 Task: Open Card Card0000000232 in Board Board0000000058 in Workspace WS0000000020 in Trello. Add Member Email0000000080 to Card Card0000000232 in Board Board0000000058 in Workspace WS0000000020 in Trello. Add Red Label titled Label0000000232 to Card Card0000000232 in Board Board0000000058 in Workspace WS0000000020 in Trello. Add Checklist CL0000000232 to Card Card0000000232 in Board Board0000000058 in Workspace WS0000000020 in Trello. Add Dates with Start Date as Jul 01 2023 and Due Date as Jul 31 2023 to Card Card0000000232 in Board Board0000000058 in Workspace WS0000000020 in Trello
Action: Mouse moved to (642, 684)
Screenshot: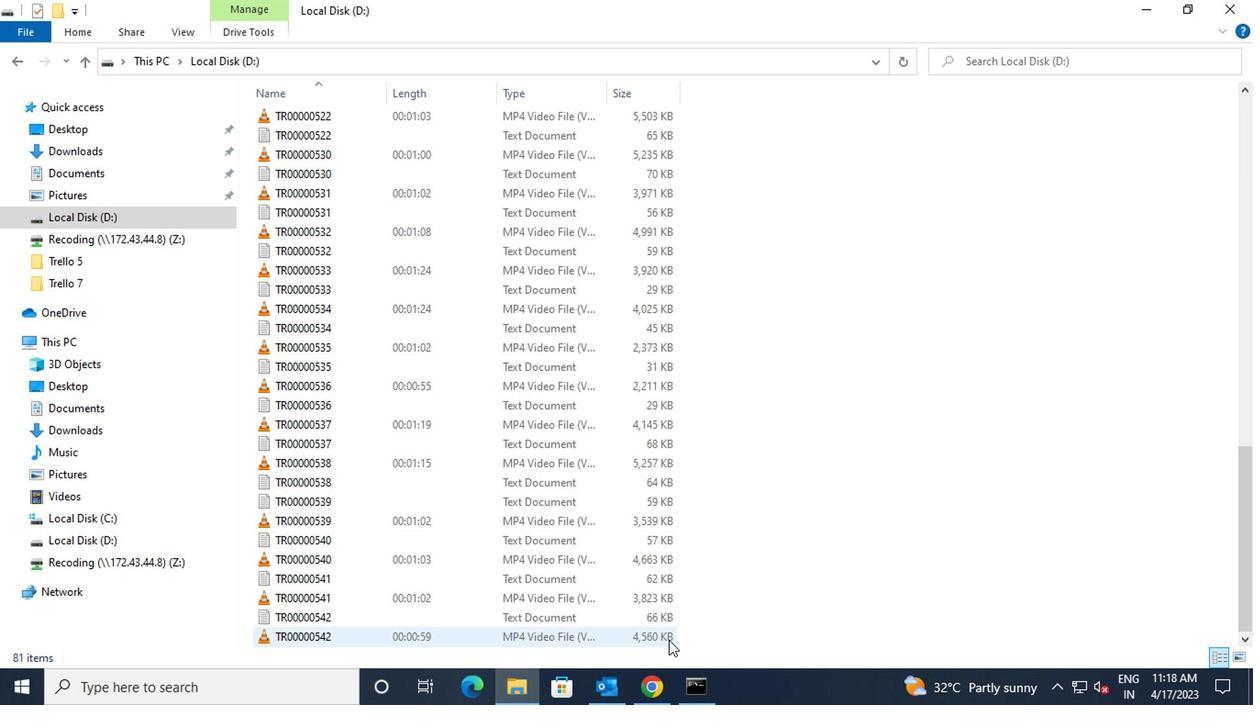 
Action: Mouse pressed left at (642, 684)
Screenshot: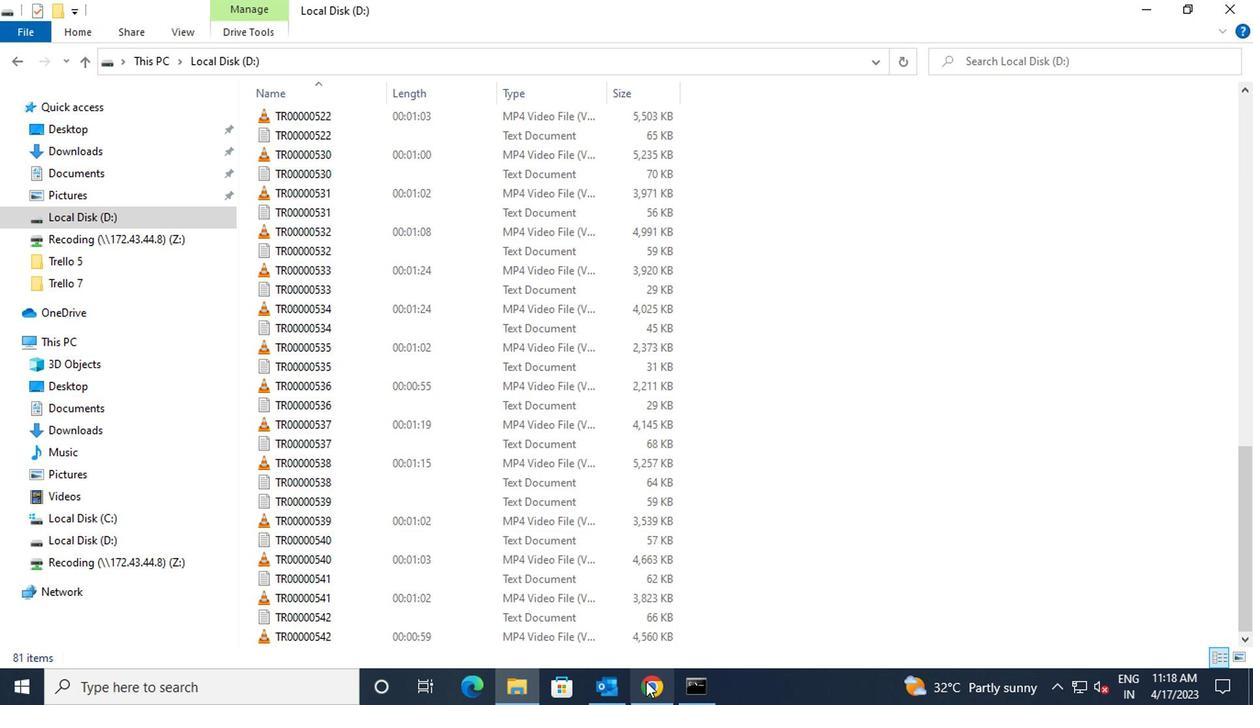 
Action: Mouse moved to (428, 483)
Screenshot: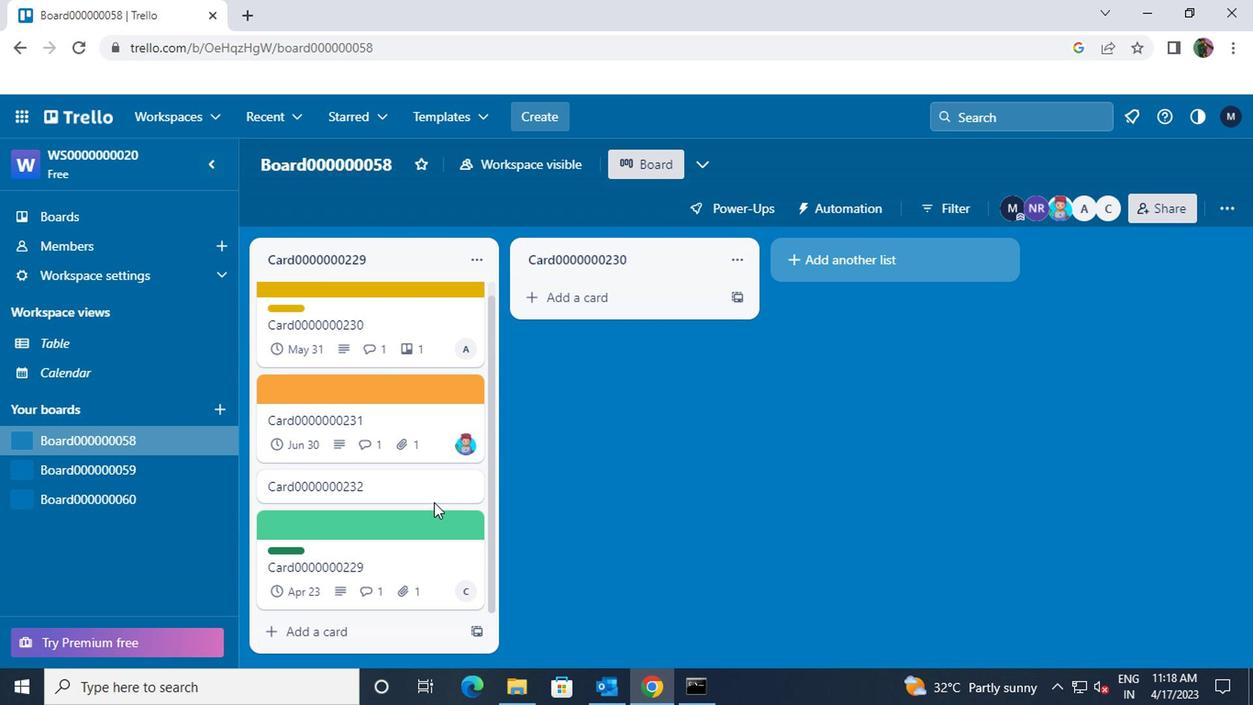 
Action: Mouse pressed left at (428, 483)
Screenshot: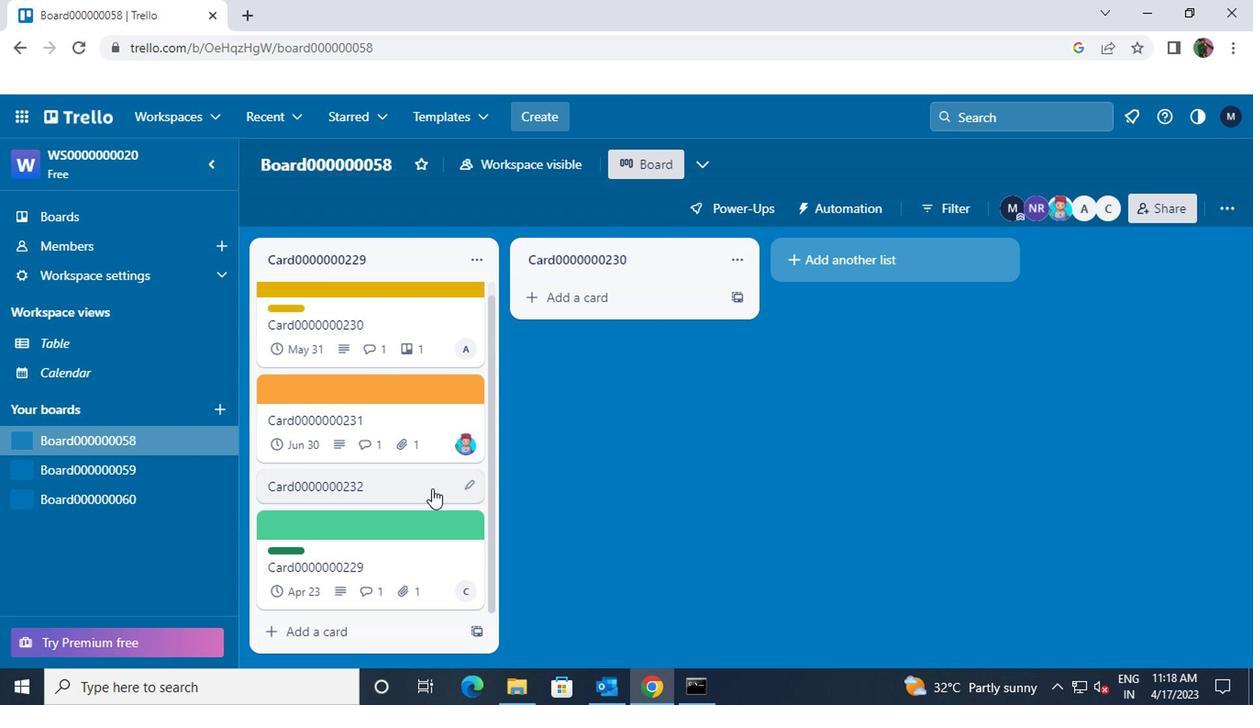 
Action: Mouse moved to (846, 250)
Screenshot: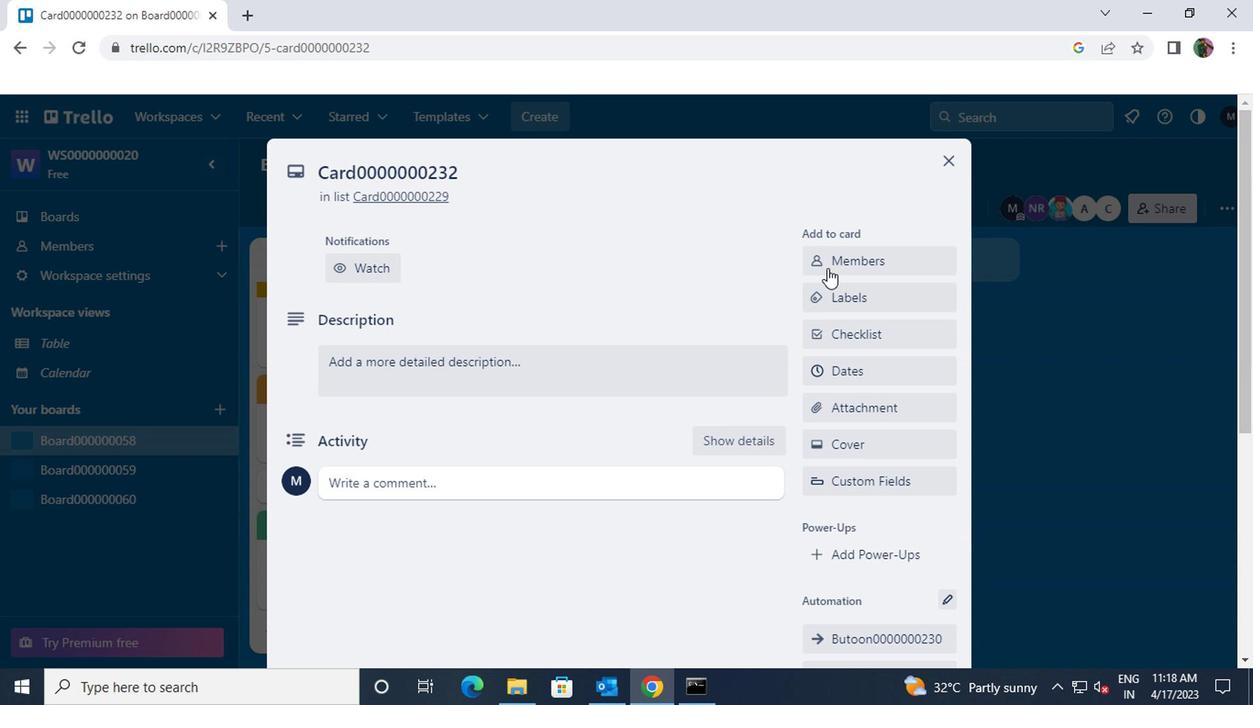 
Action: Mouse pressed left at (846, 250)
Screenshot: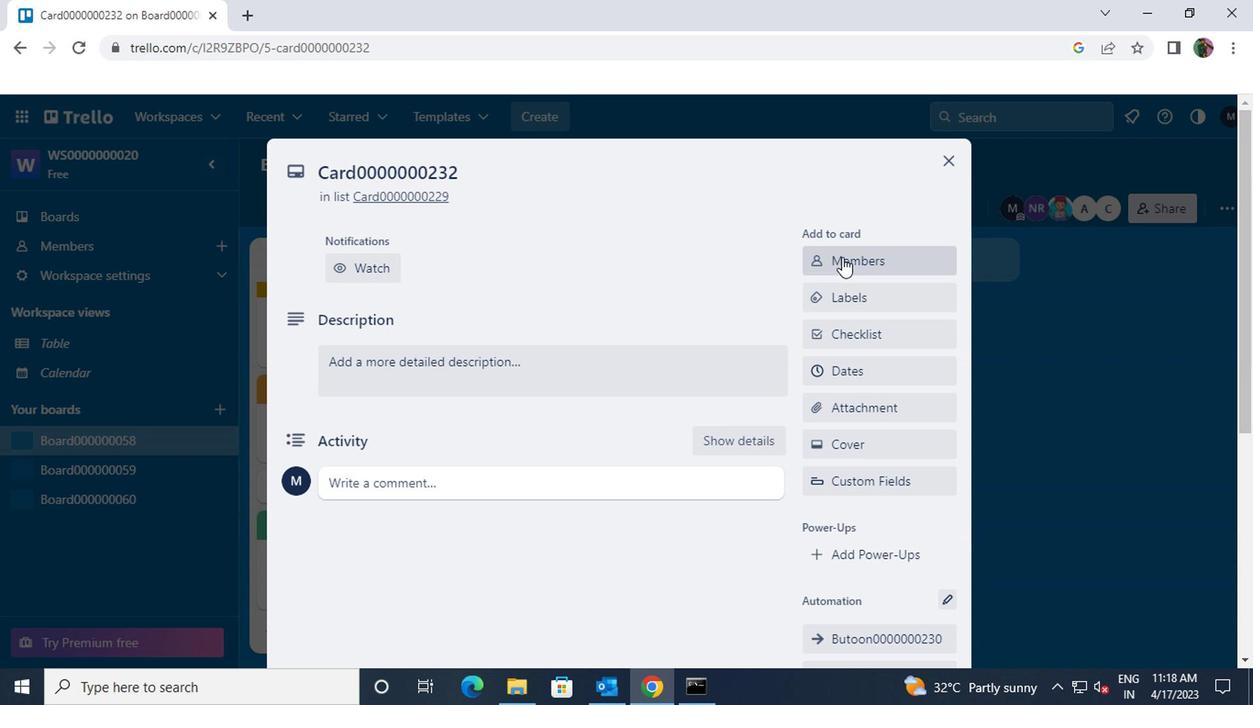 
Action: Mouse moved to (848, 306)
Screenshot: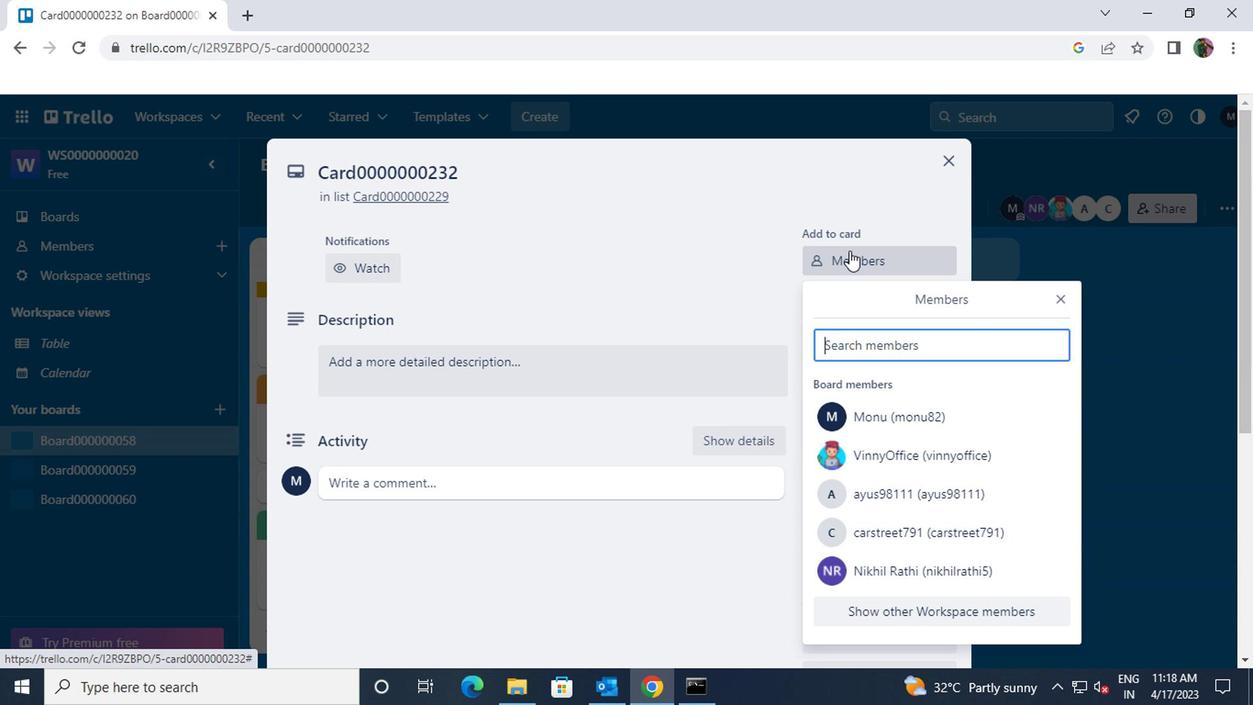 
Action: Key pressed nikrathi889<Key.shift>@GMAIL.COM
Screenshot: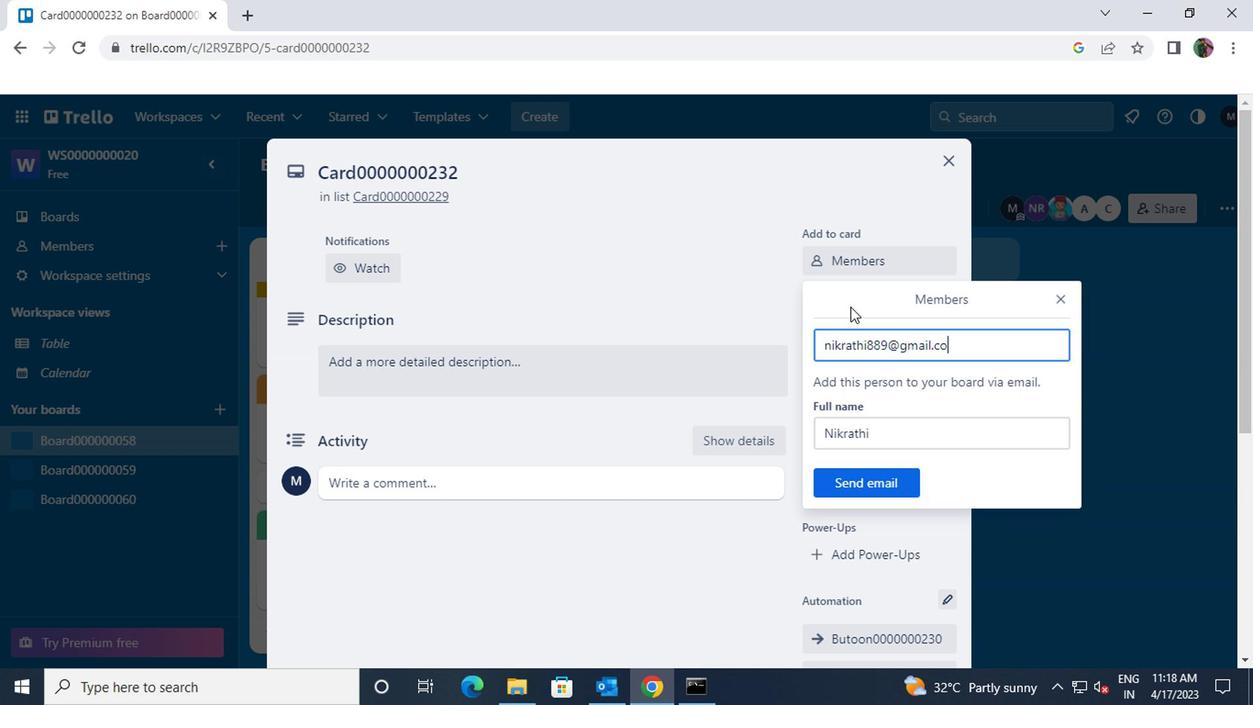 
Action: Mouse moved to (888, 480)
Screenshot: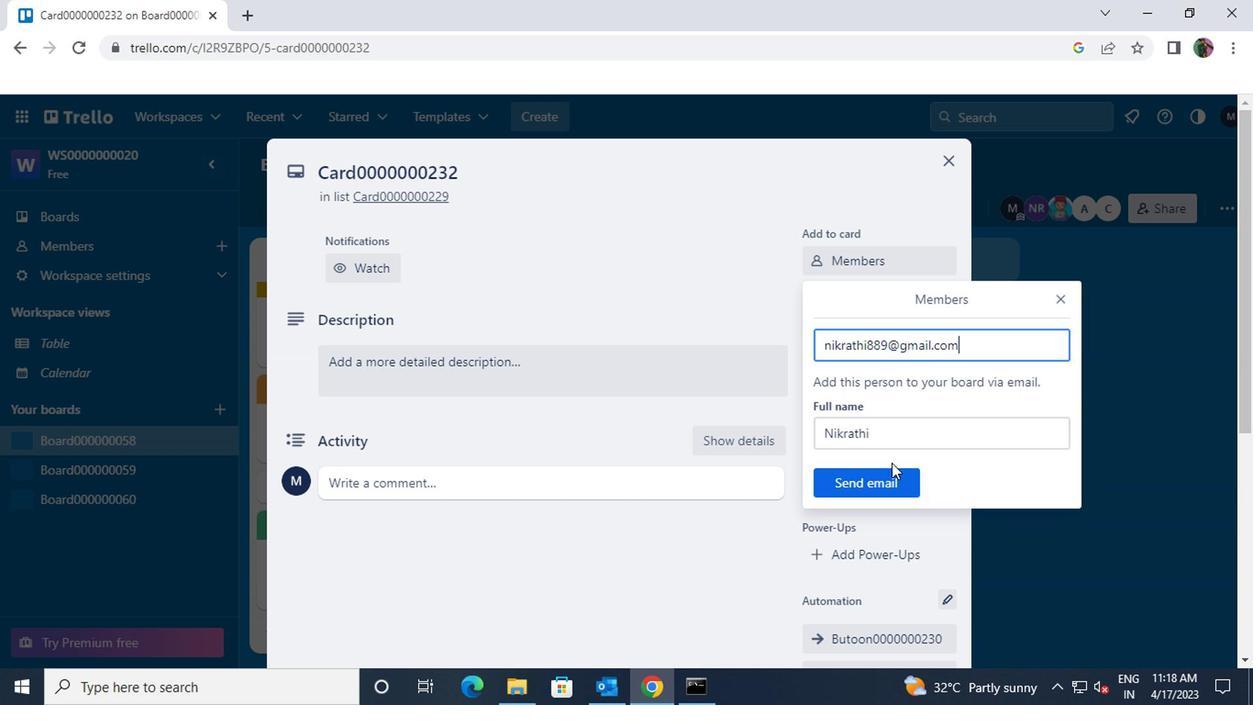 
Action: Mouse pressed left at (888, 480)
Screenshot: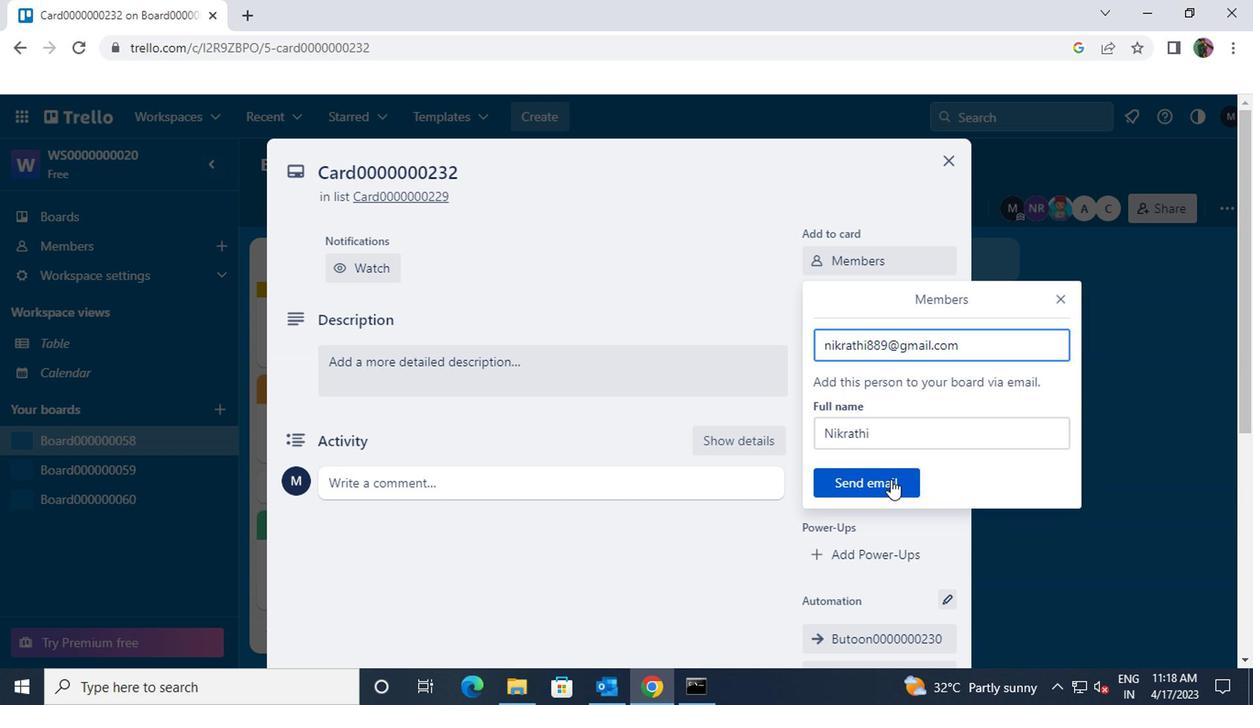 
Action: Mouse moved to (876, 300)
Screenshot: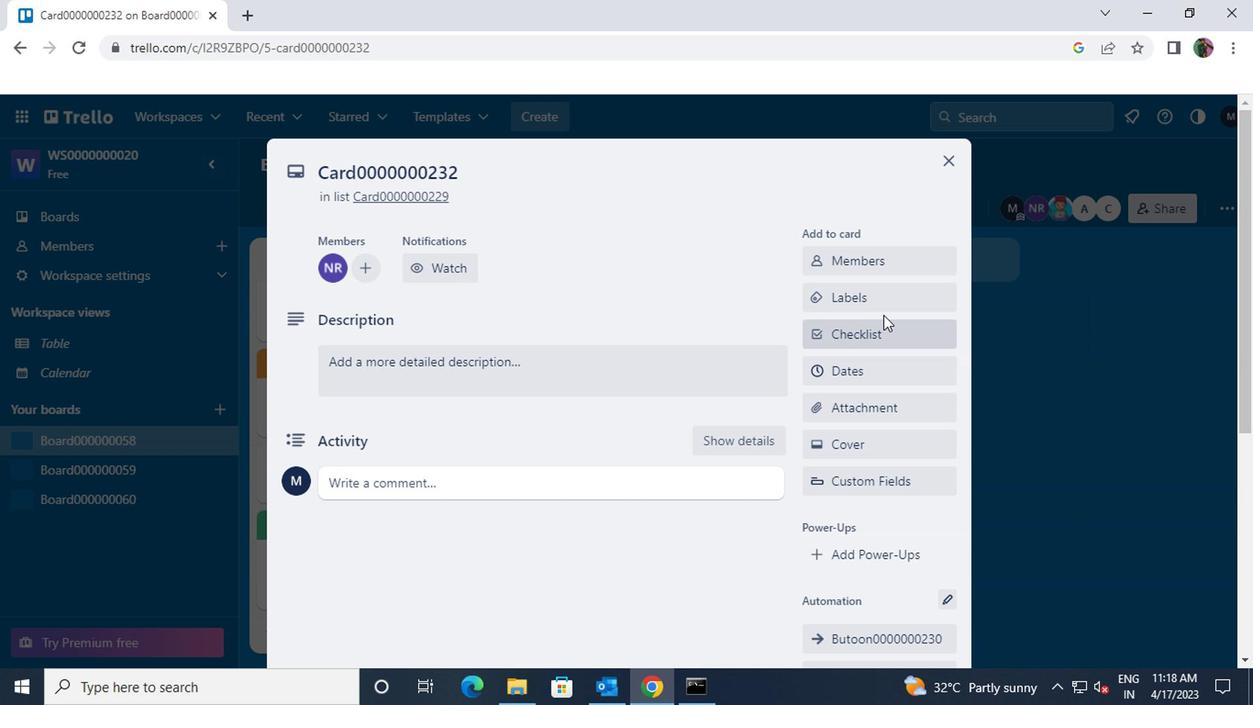 
Action: Mouse pressed left at (876, 300)
Screenshot: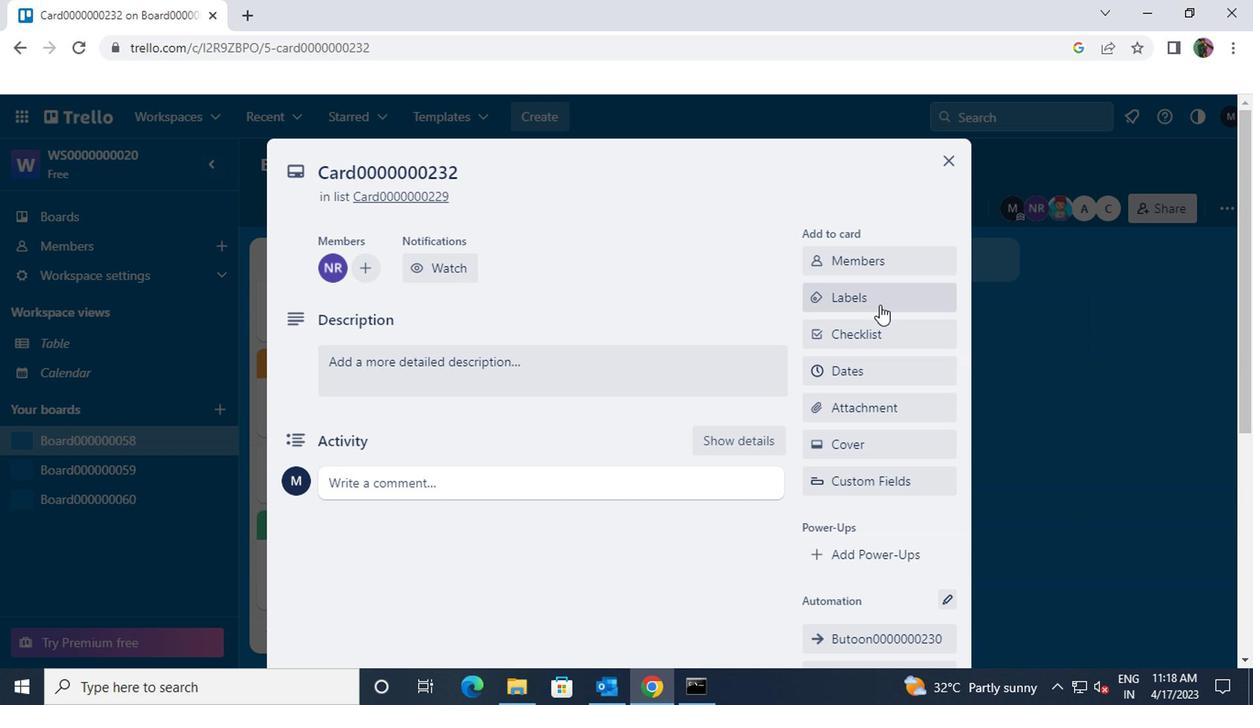 
Action: Mouse scrolled (876, 299) with delta (0, -1)
Screenshot: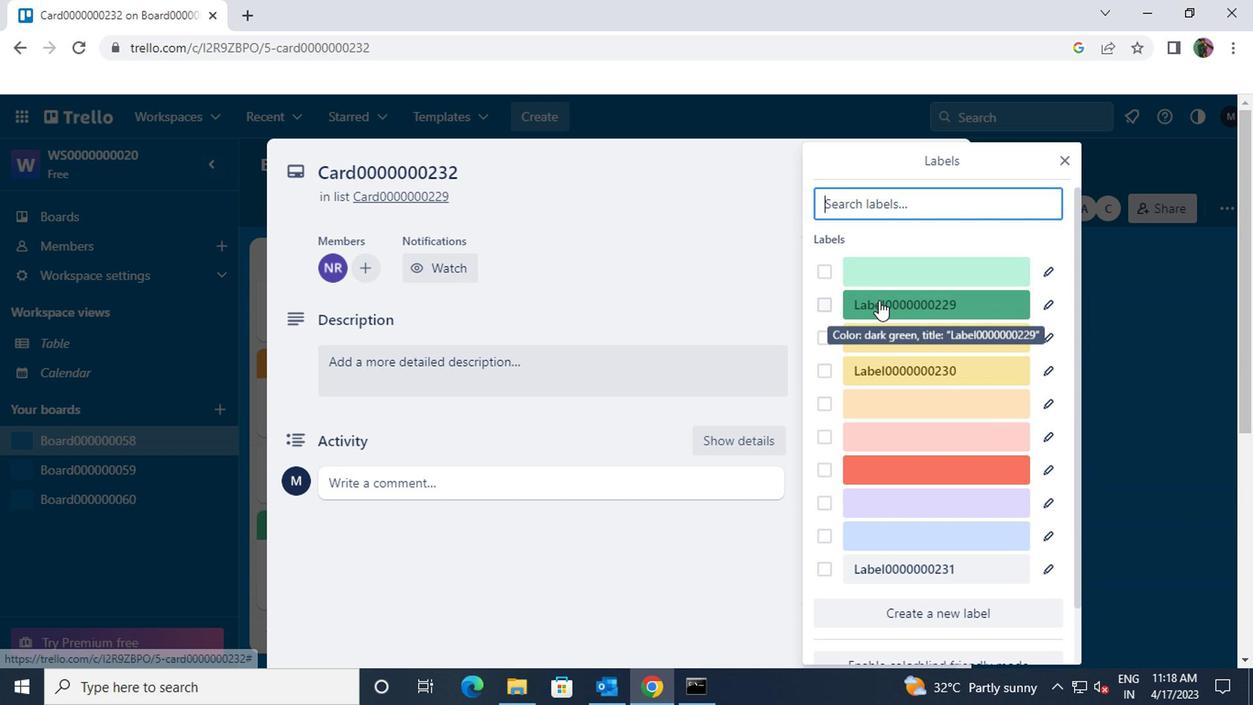 
Action: Mouse moved to (882, 317)
Screenshot: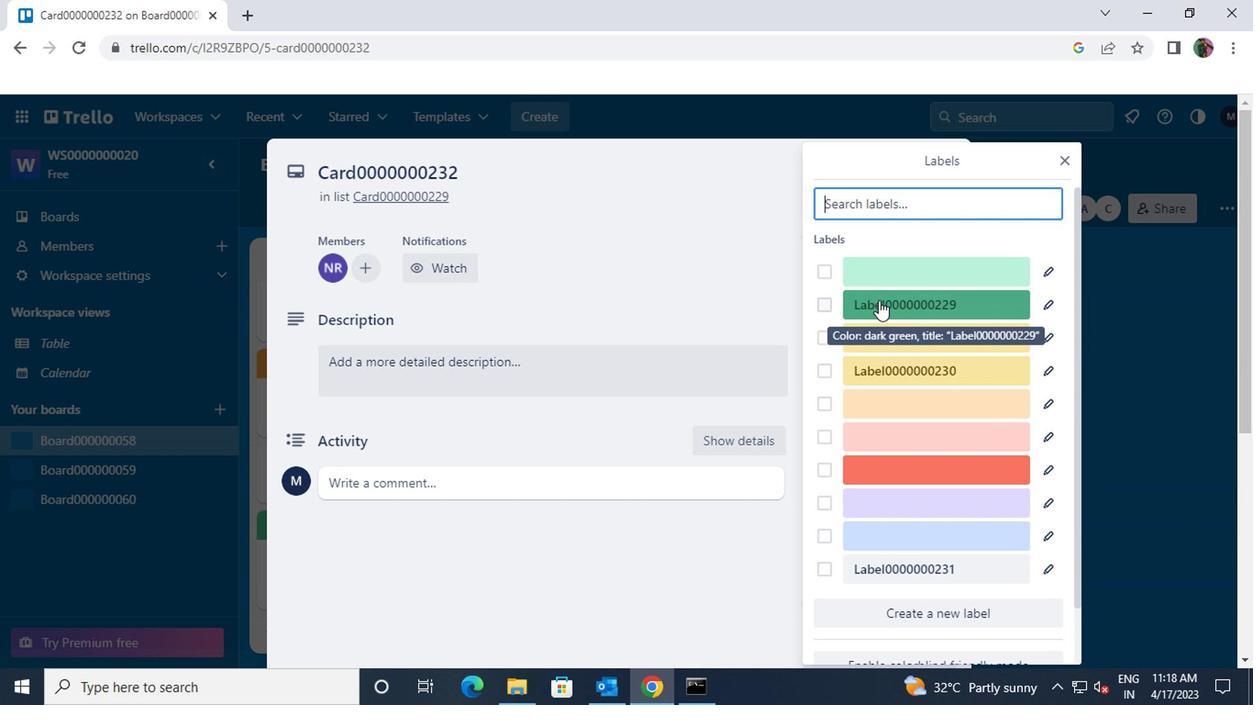 
Action: Mouse scrolled (882, 316) with delta (0, -1)
Screenshot: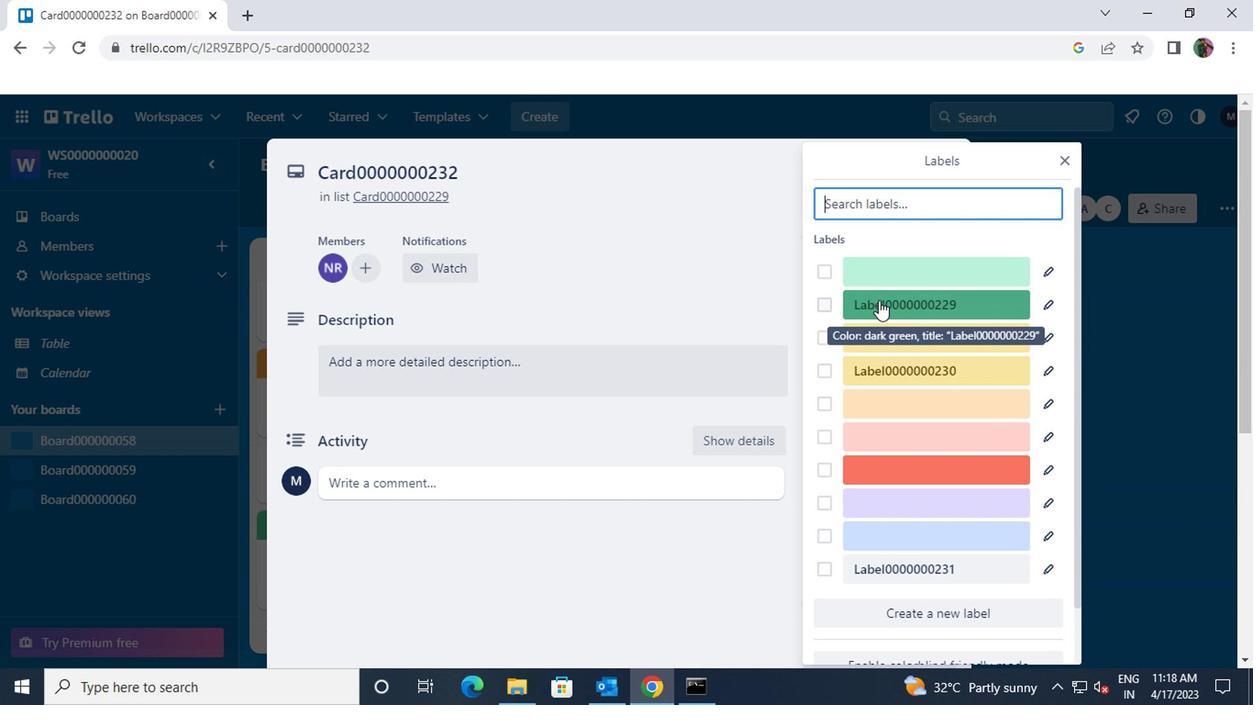 
Action: Mouse moved to (935, 546)
Screenshot: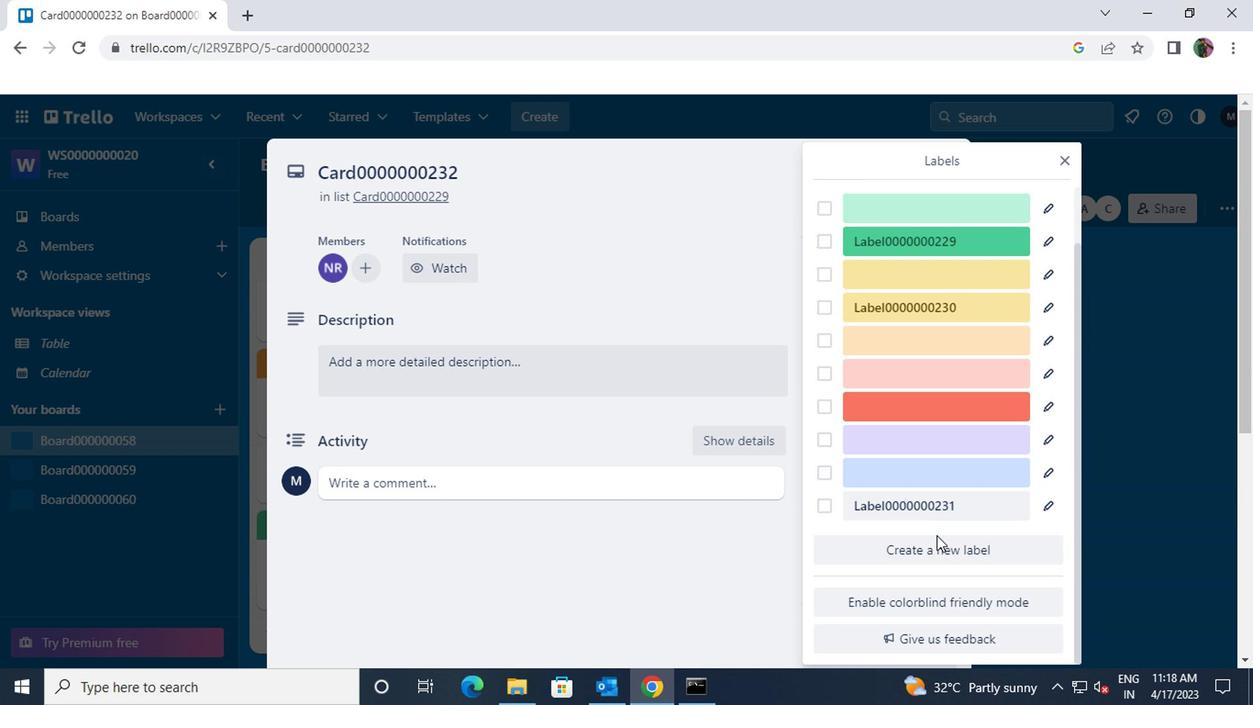 
Action: Mouse pressed left at (935, 546)
Screenshot: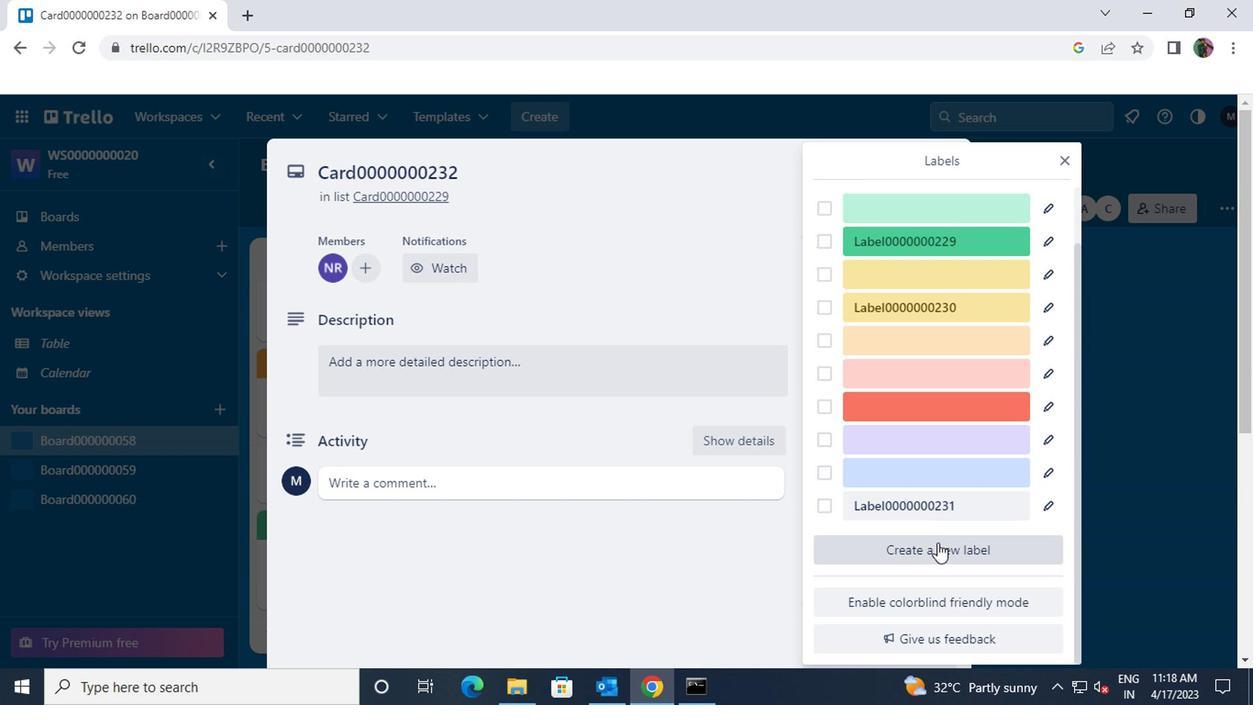 
Action: Mouse scrolled (935, 547) with delta (0, 0)
Screenshot: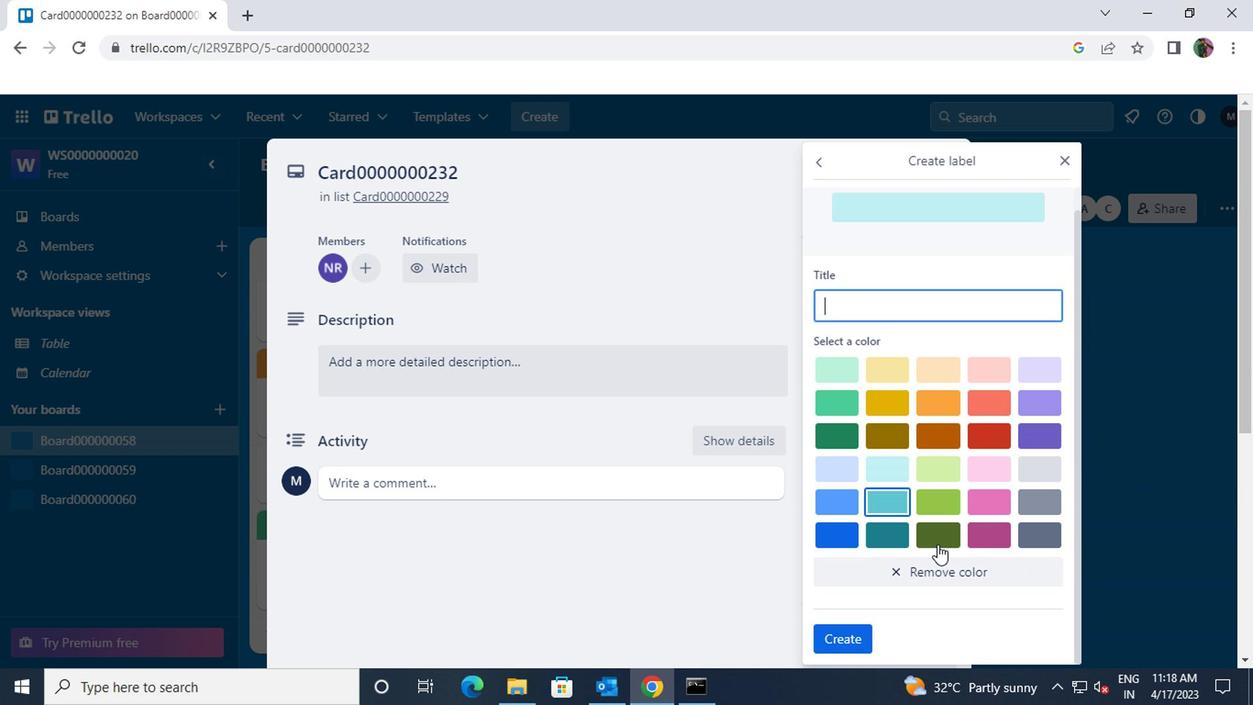 
Action: Mouse scrolled (935, 547) with delta (0, 0)
Screenshot: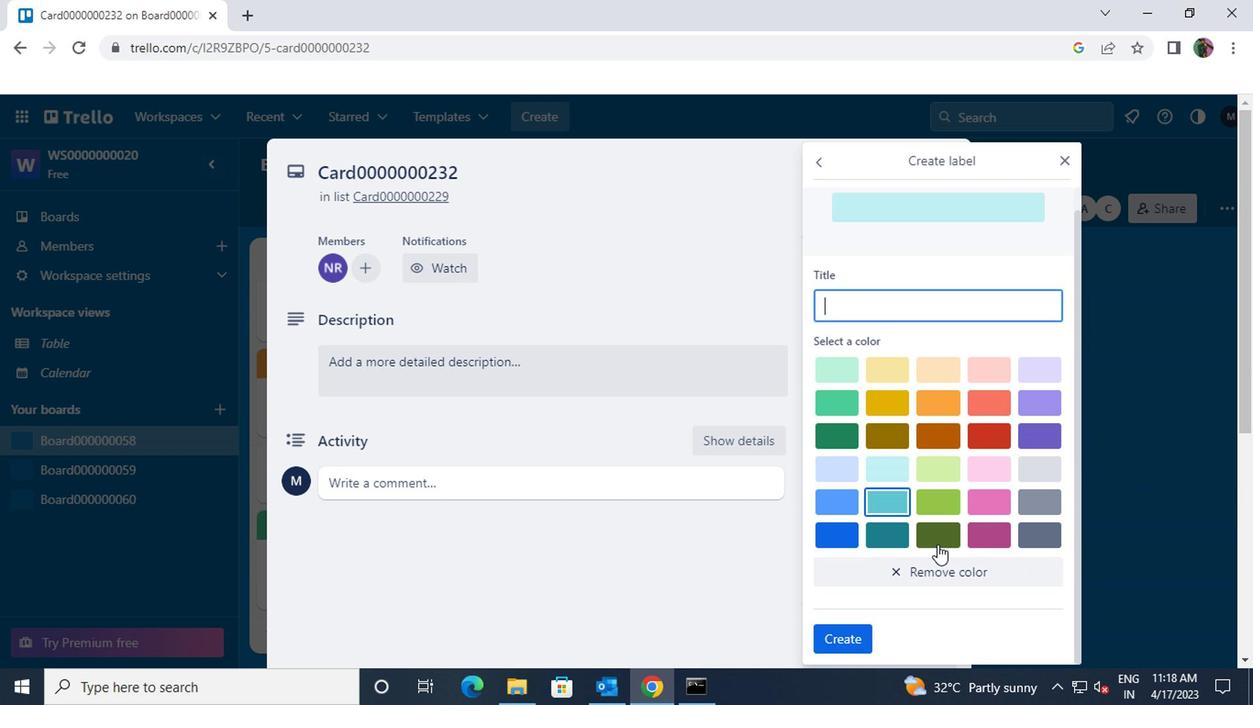 
Action: Mouse moved to (876, 329)
Screenshot: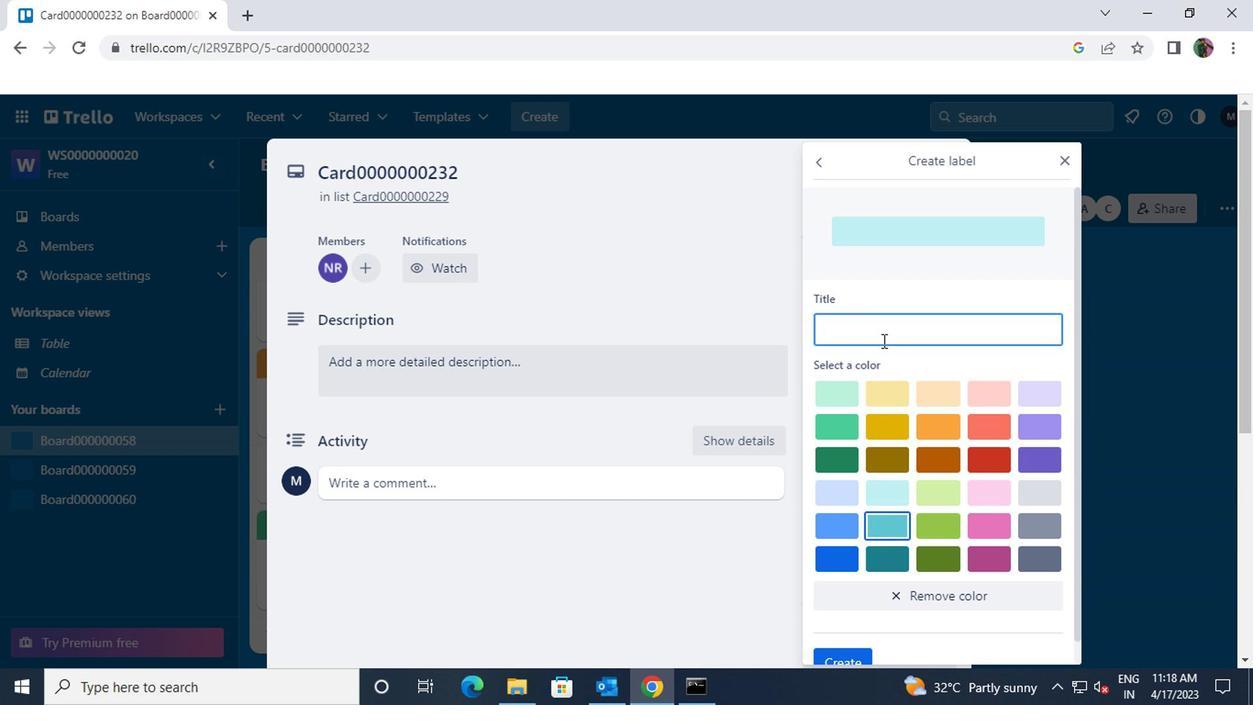 
Action: Mouse pressed left at (876, 329)
Screenshot: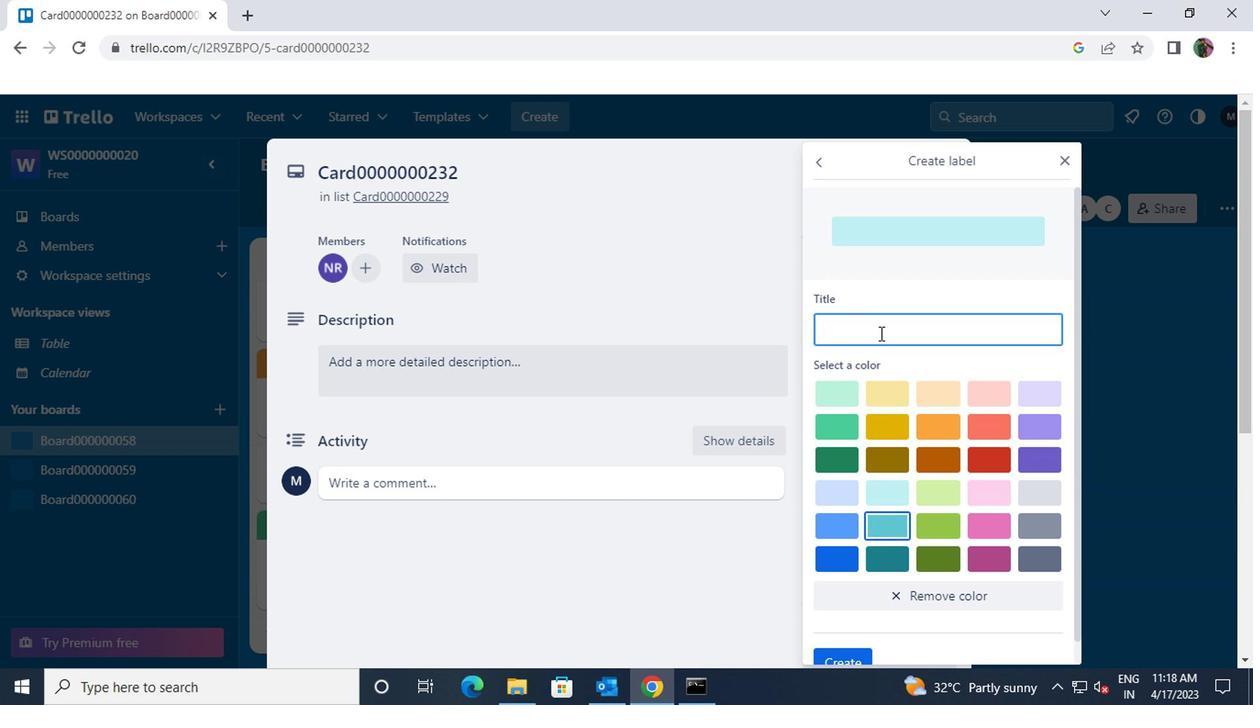 
Action: Mouse moved to (876, 325)
Screenshot: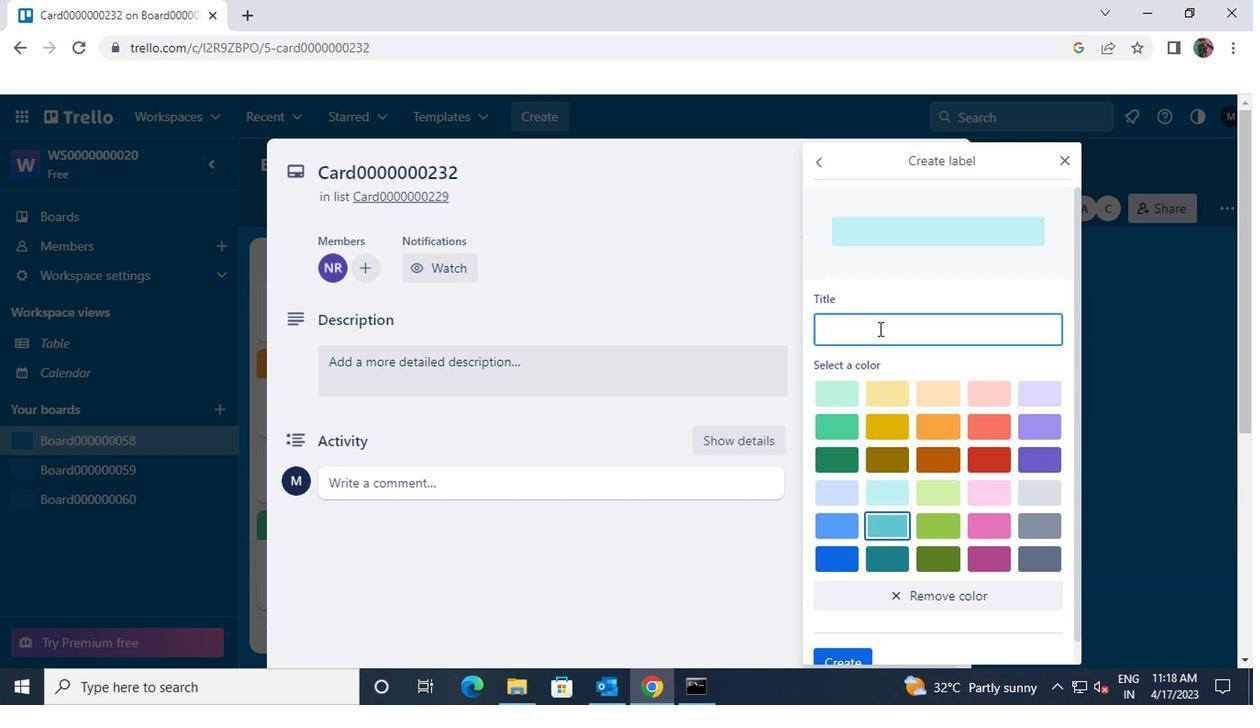 
Action: Key pressed <Key.shift>LABEL0000000232
Screenshot: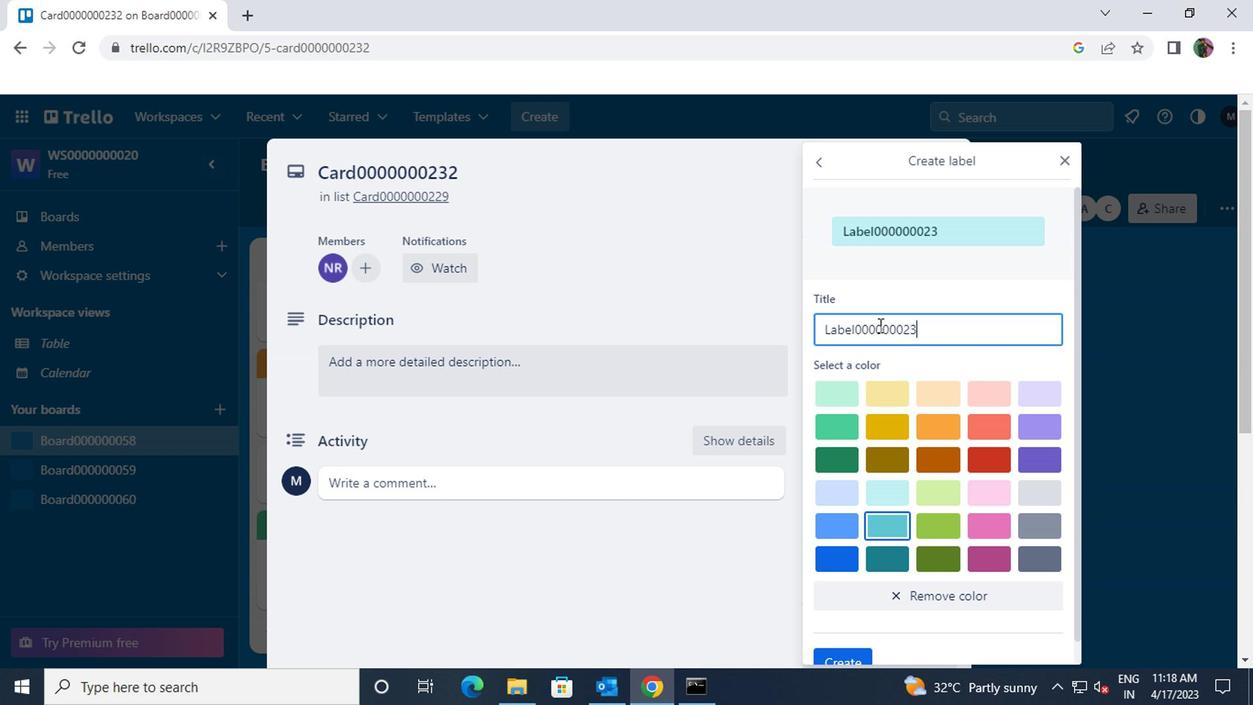 
Action: Mouse moved to (993, 459)
Screenshot: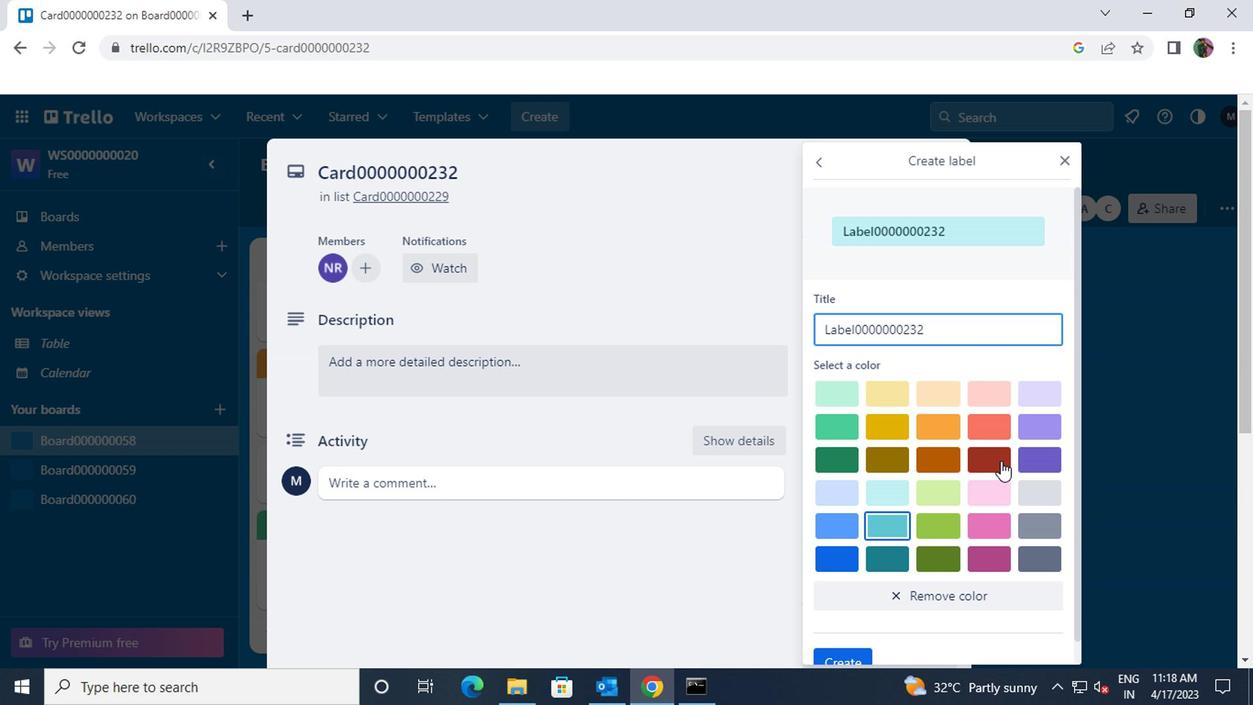 
Action: Mouse pressed left at (993, 459)
Screenshot: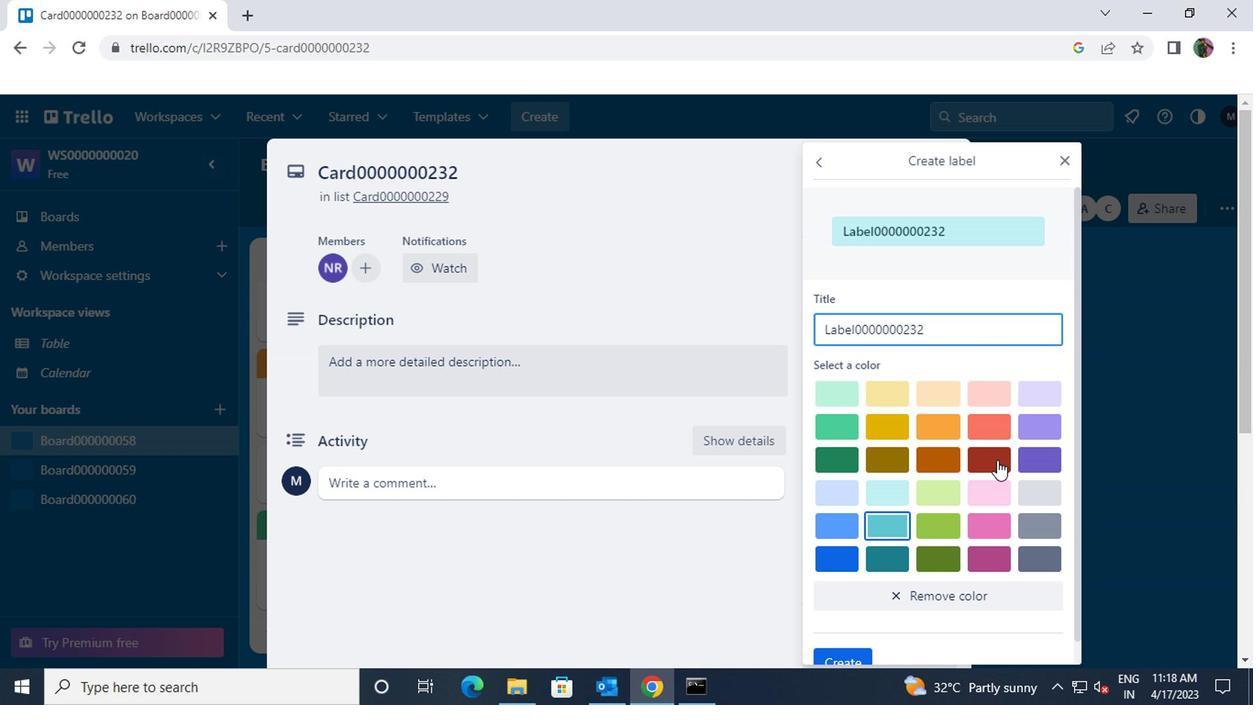 
Action: Mouse moved to (851, 655)
Screenshot: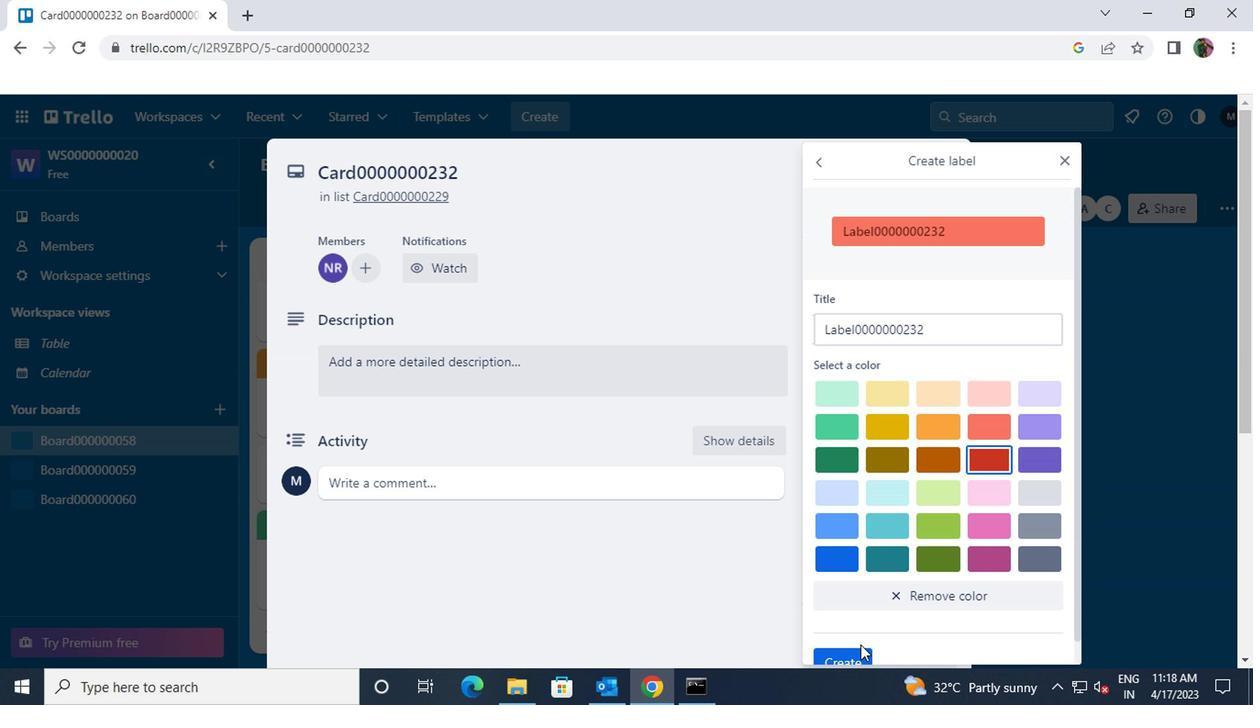 
Action: Mouse pressed left at (851, 655)
Screenshot: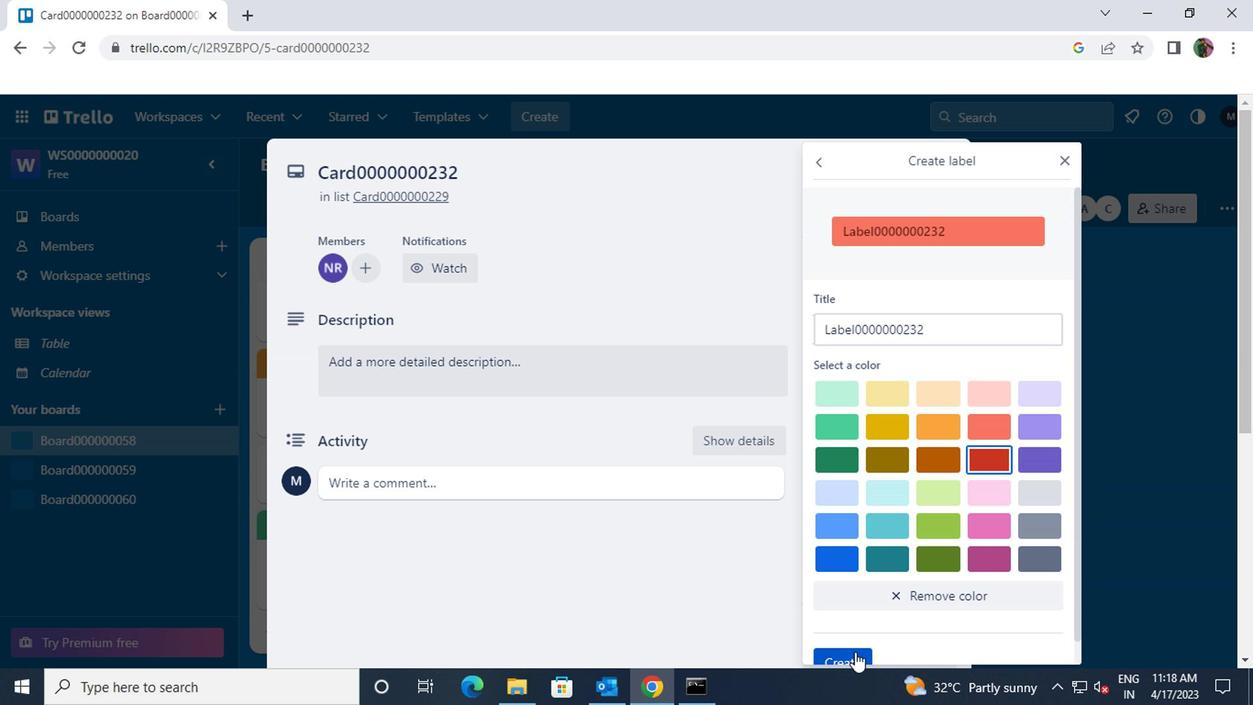 
Action: Mouse moved to (901, 592)
Screenshot: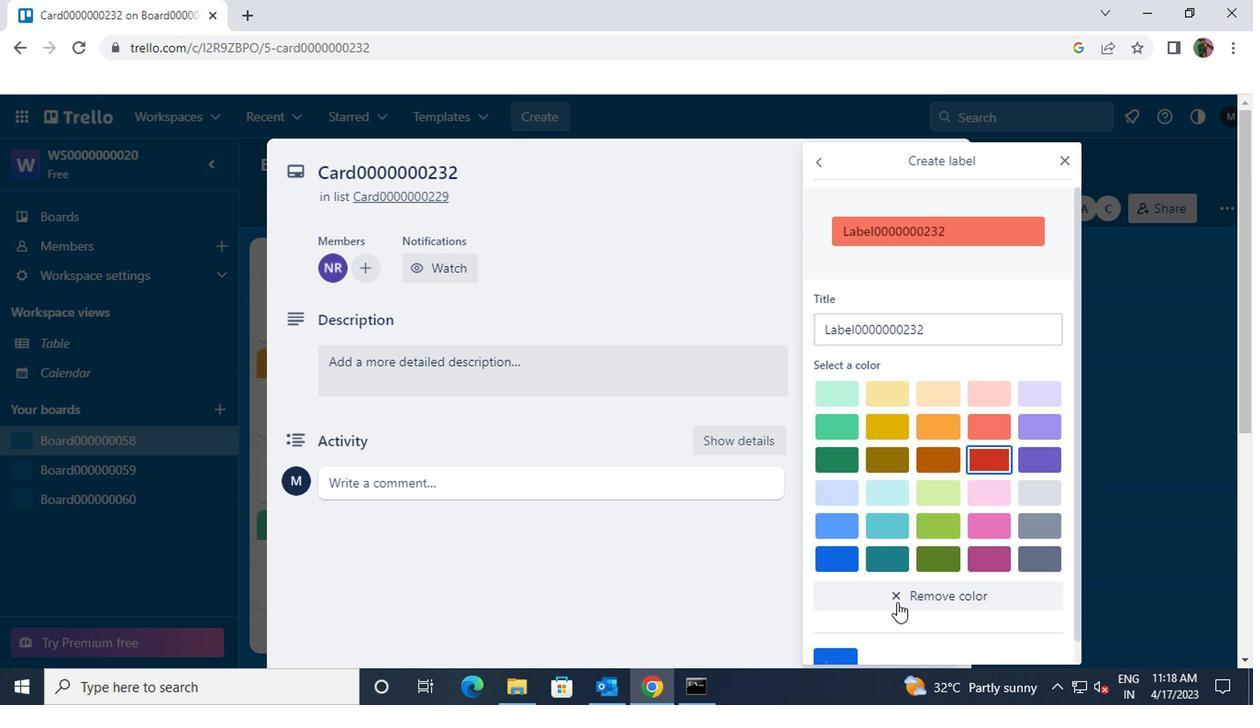 
Action: Mouse scrolled (901, 593) with delta (0, 0)
Screenshot: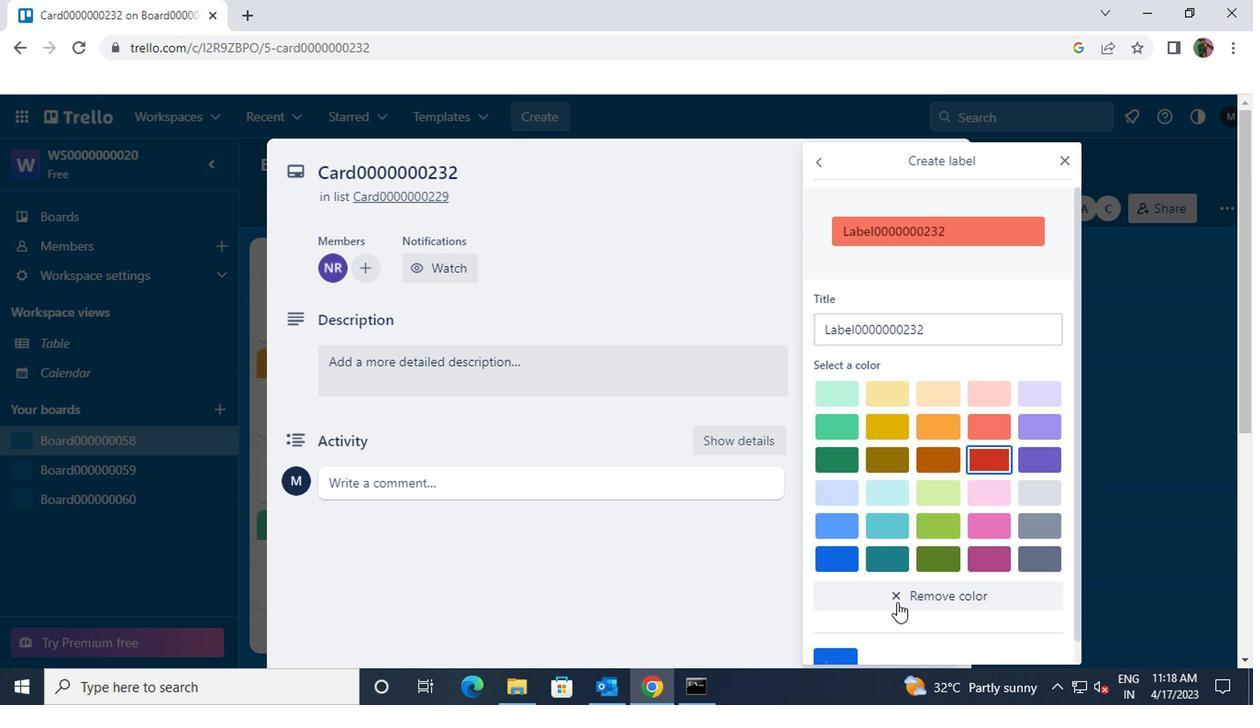 
Action: Mouse moved to (902, 591)
Screenshot: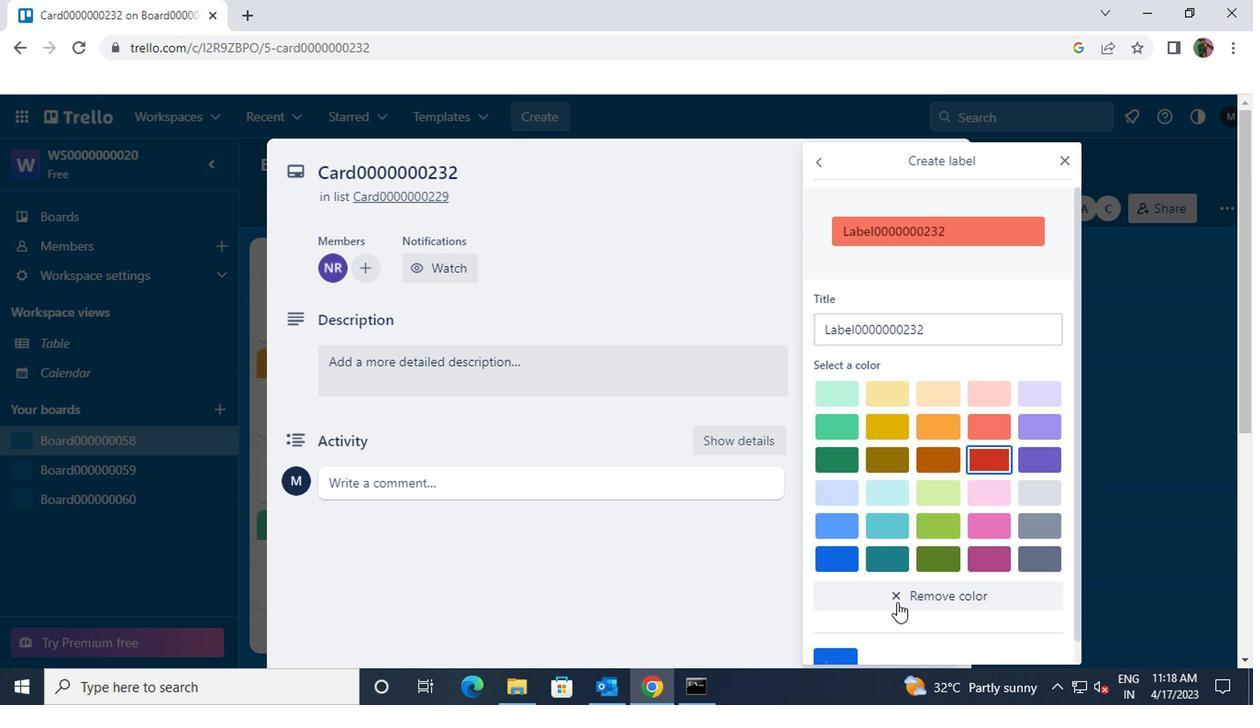 
Action: Mouse scrolled (902, 592) with delta (0, 1)
Screenshot: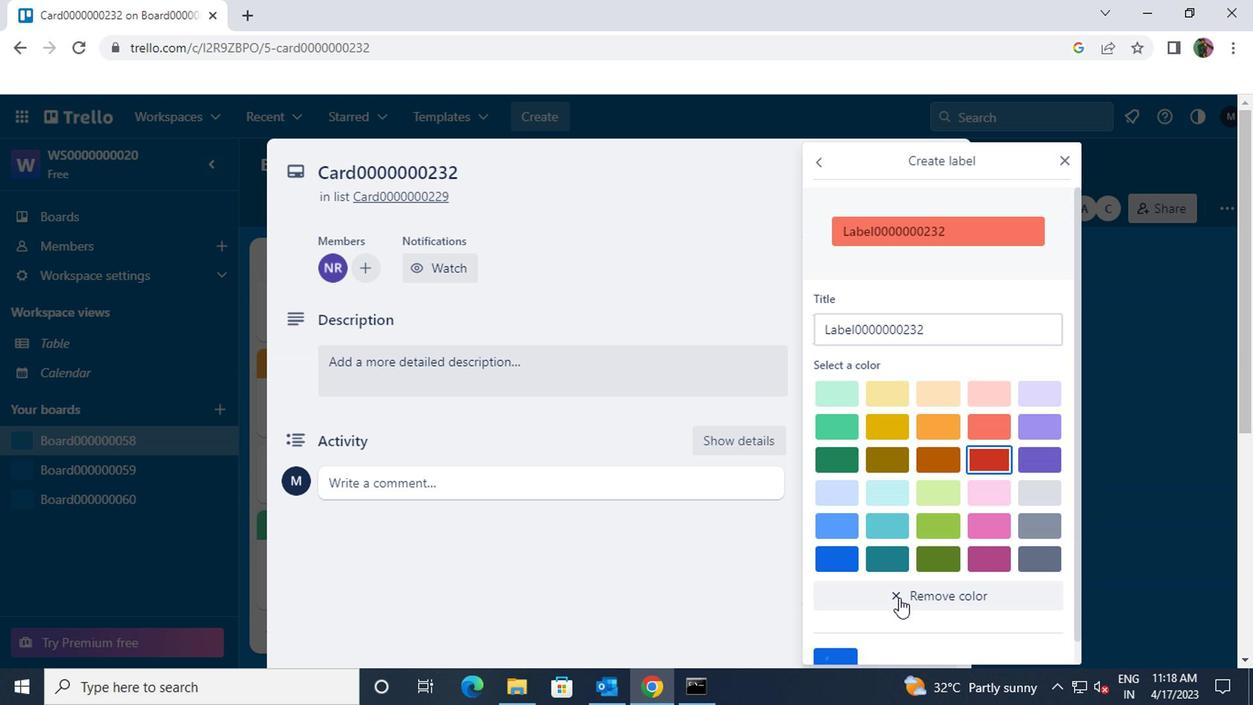 
Action: Mouse moved to (1059, 162)
Screenshot: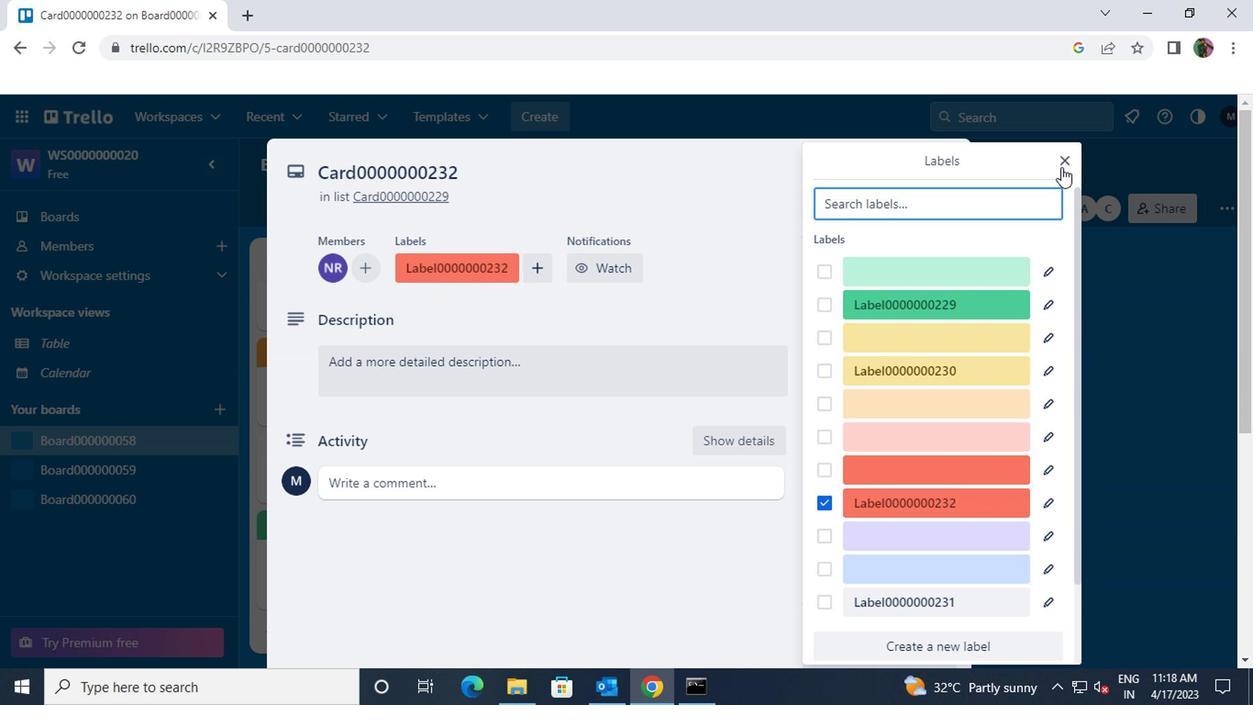 
Action: Mouse pressed left at (1059, 162)
Screenshot: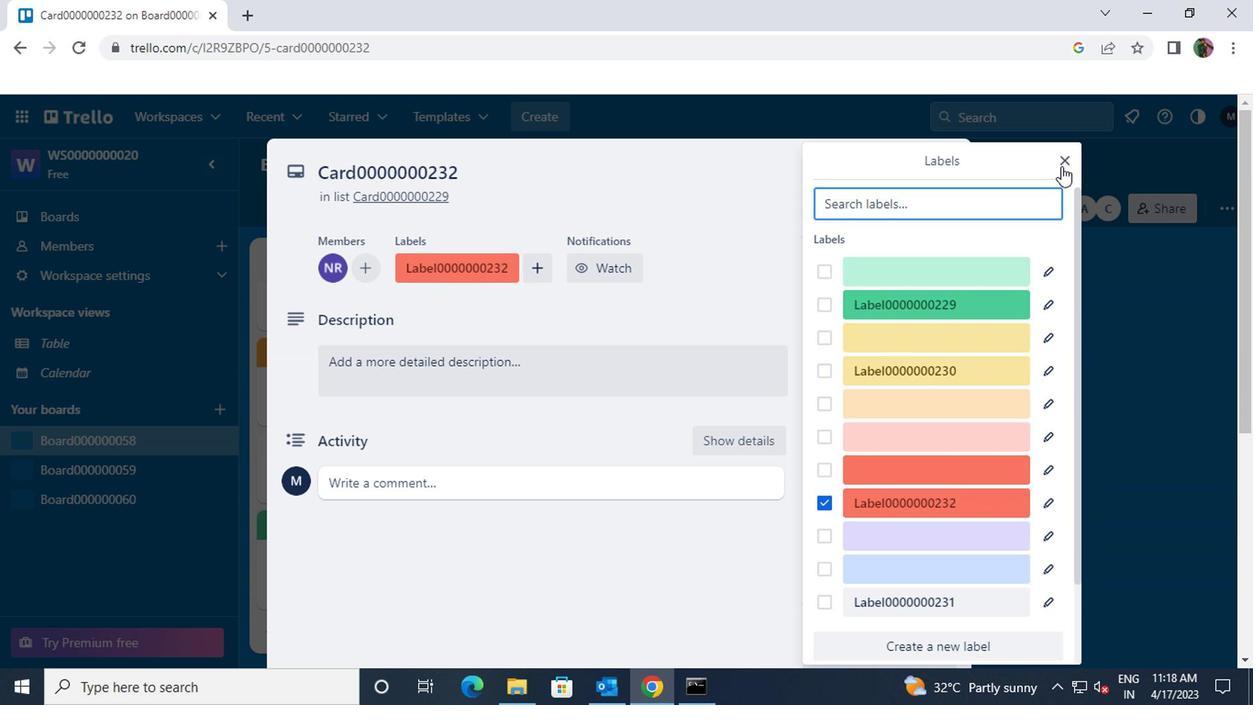 
Action: Mouse moved to (902, 325)
Screenshot: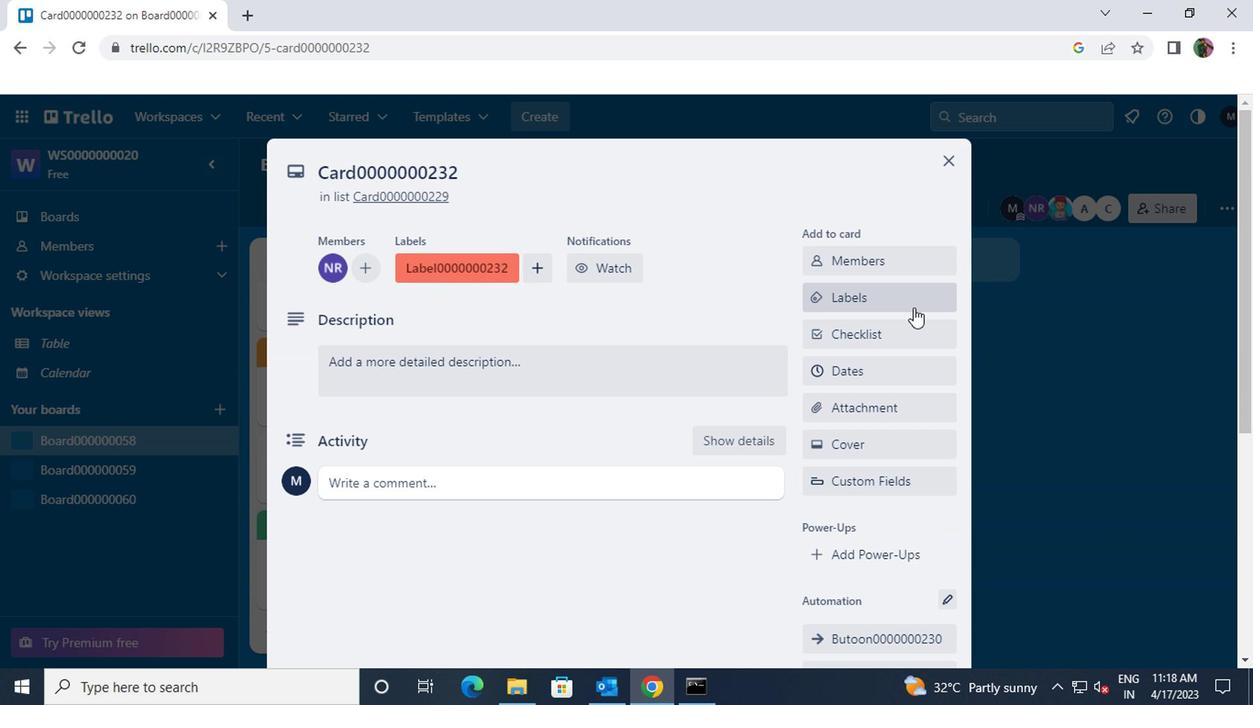 
Action: Mouse pressed left at (902, 325)
Screenshot: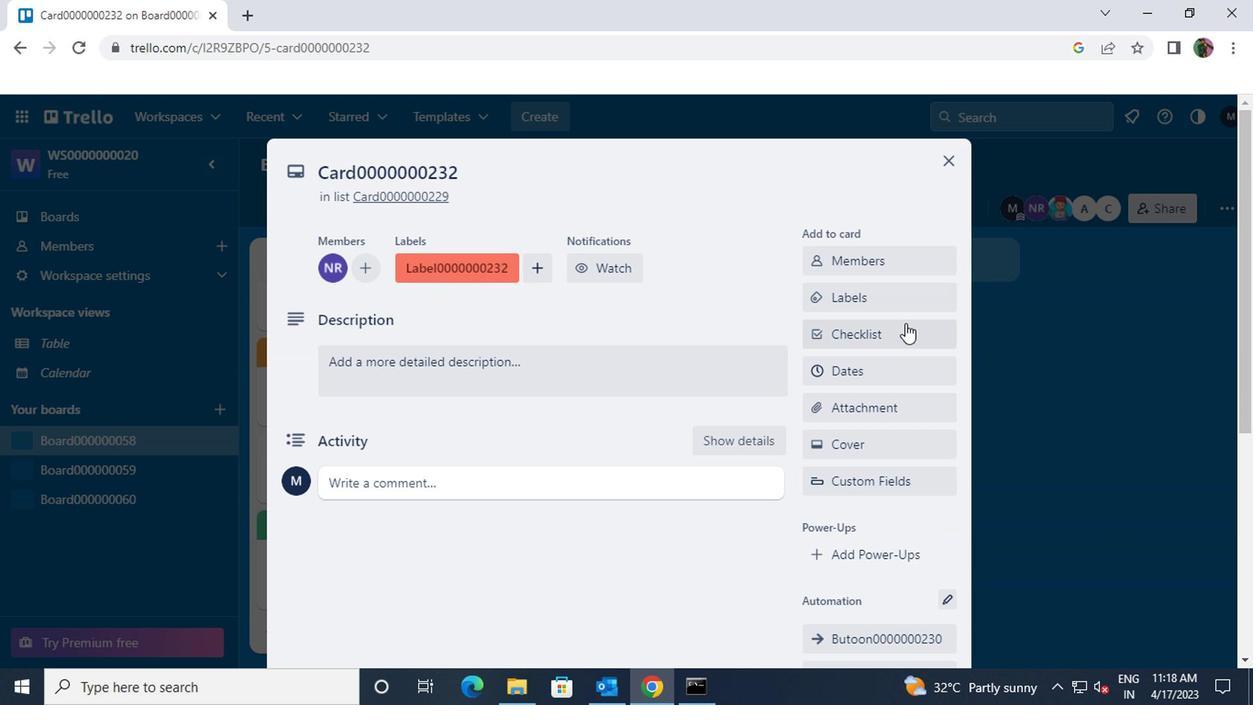 
Action: Key pressed <Key.shift>CL0000000232
Screenshot: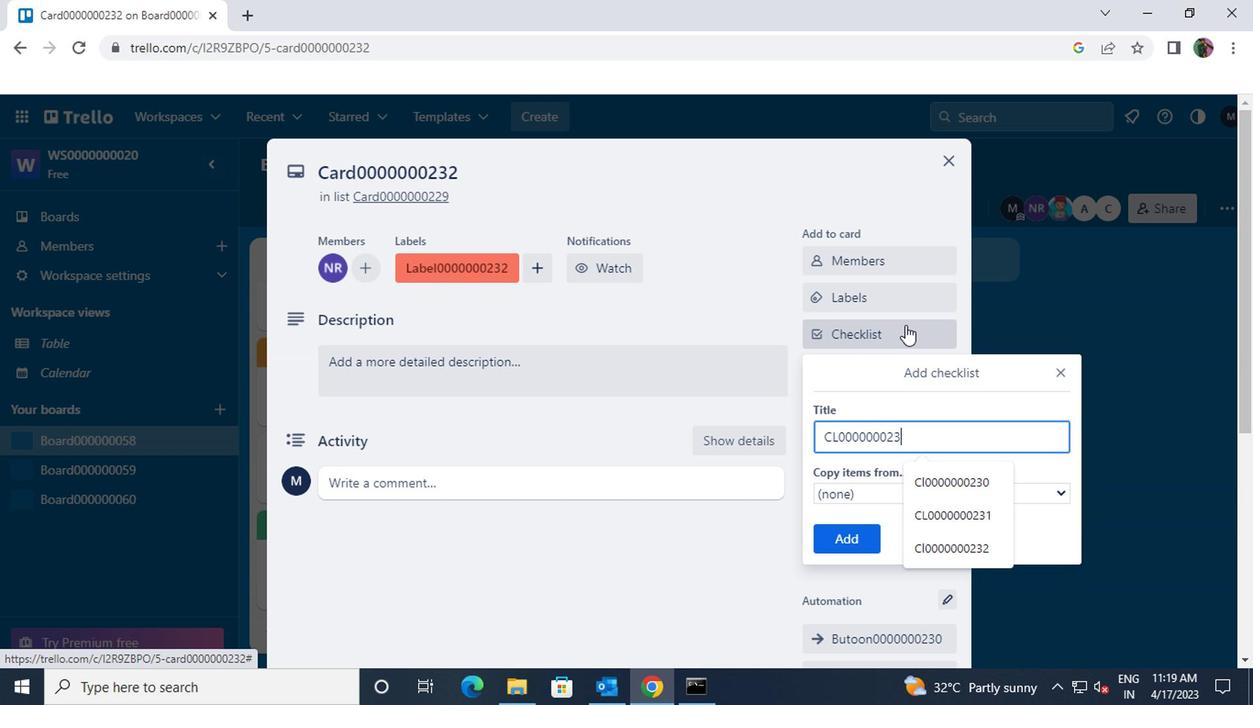 
Action: Mouse moved to (857, 536)
Screenshot: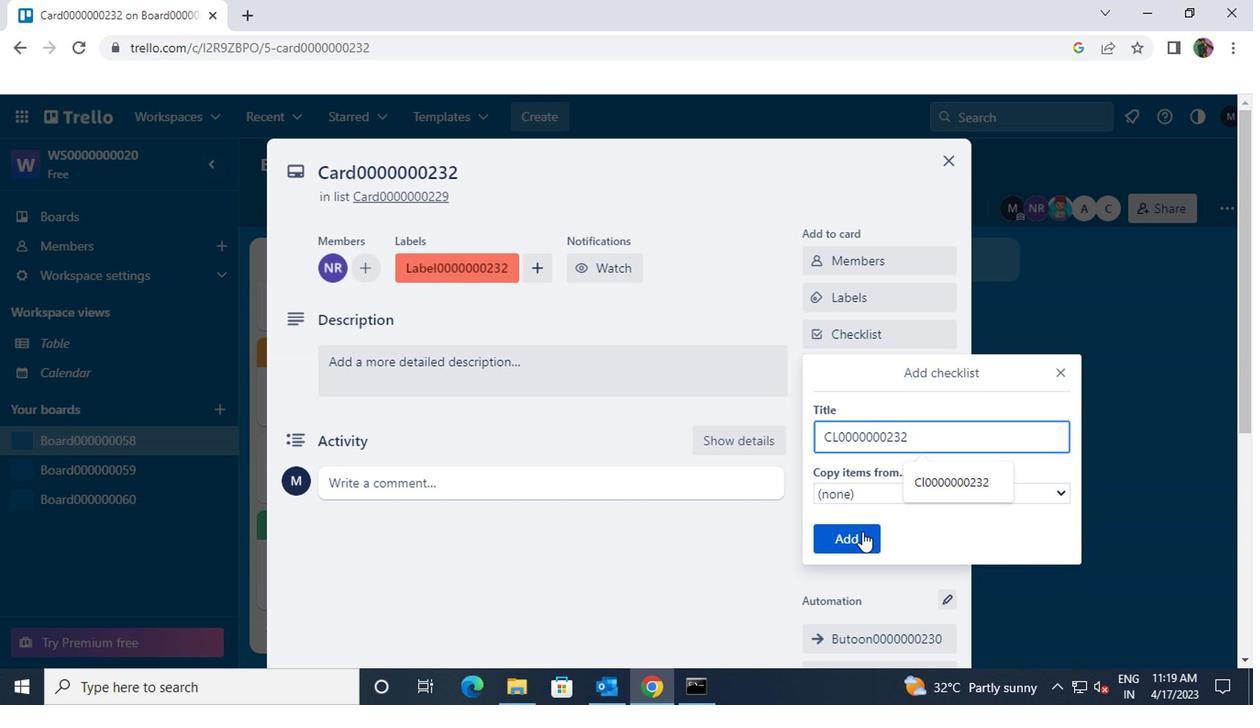 
Action: Mouse pressed left at (857, 536)
Screenshot: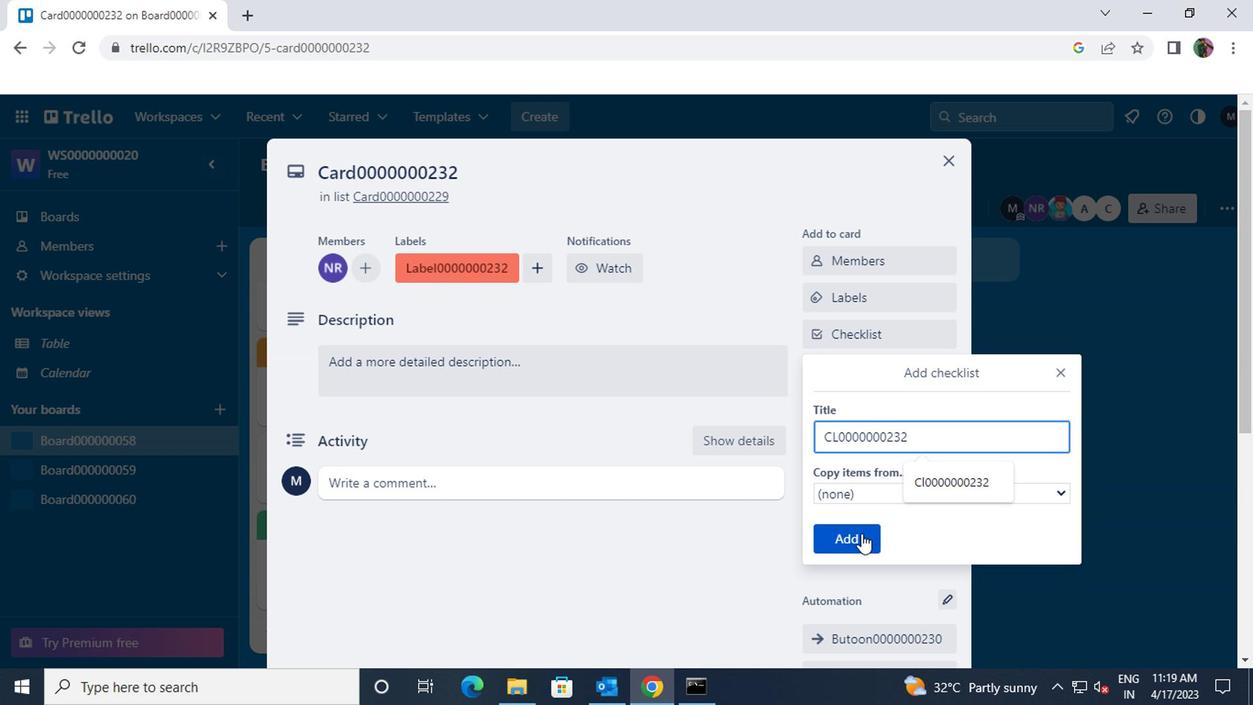 
Action: Mouse moved to (848, 367)
Screenshot: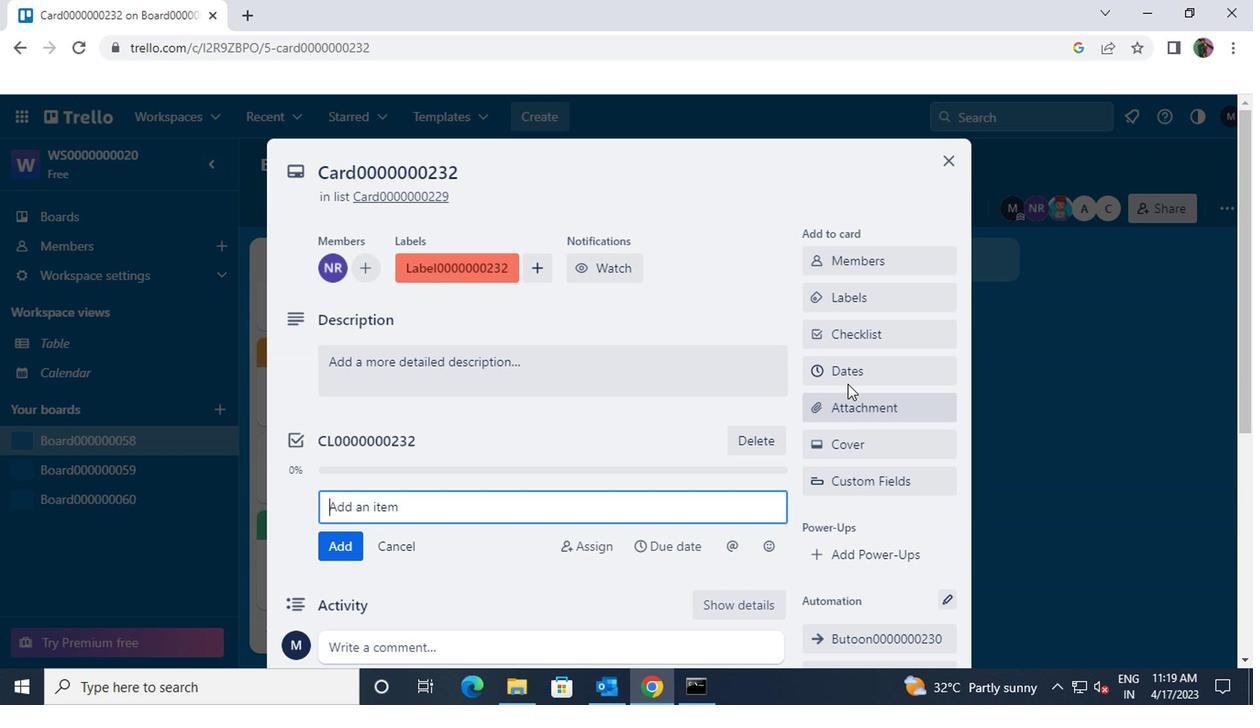 
Action: Mouse pressed left at (848, 367)
Screenshot: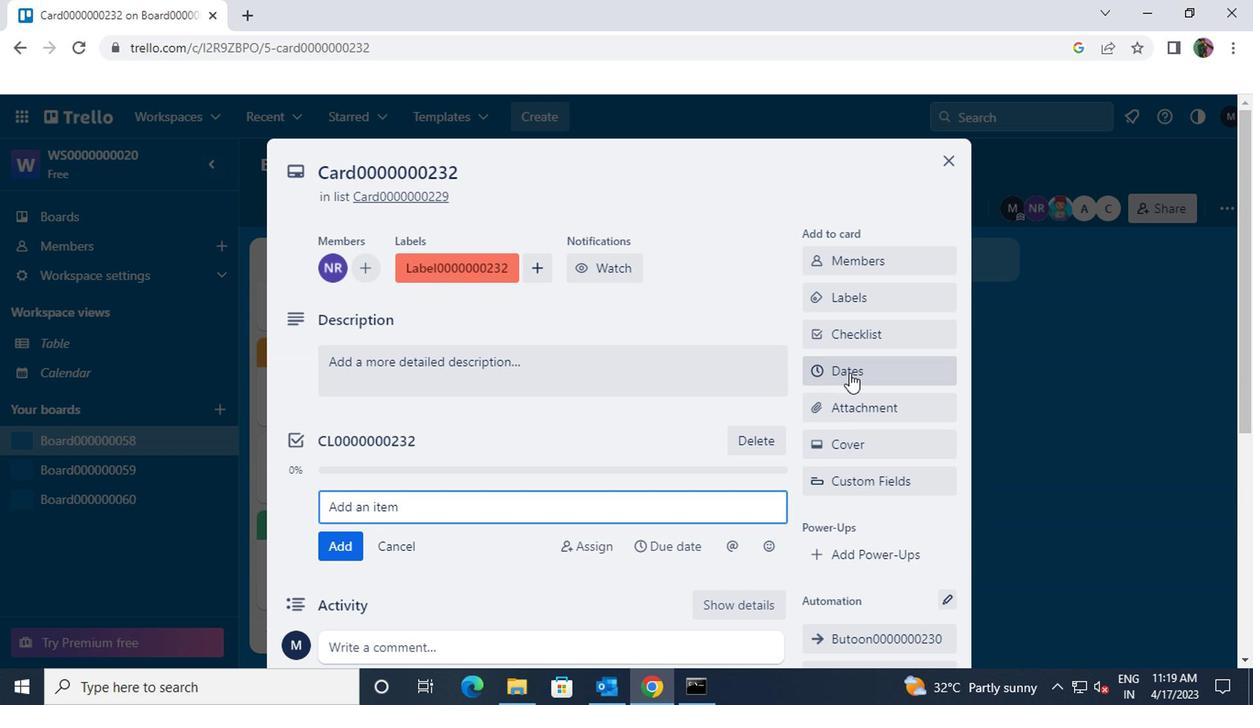 
Action: Mouse moved to (1045, 278)
Screenshot: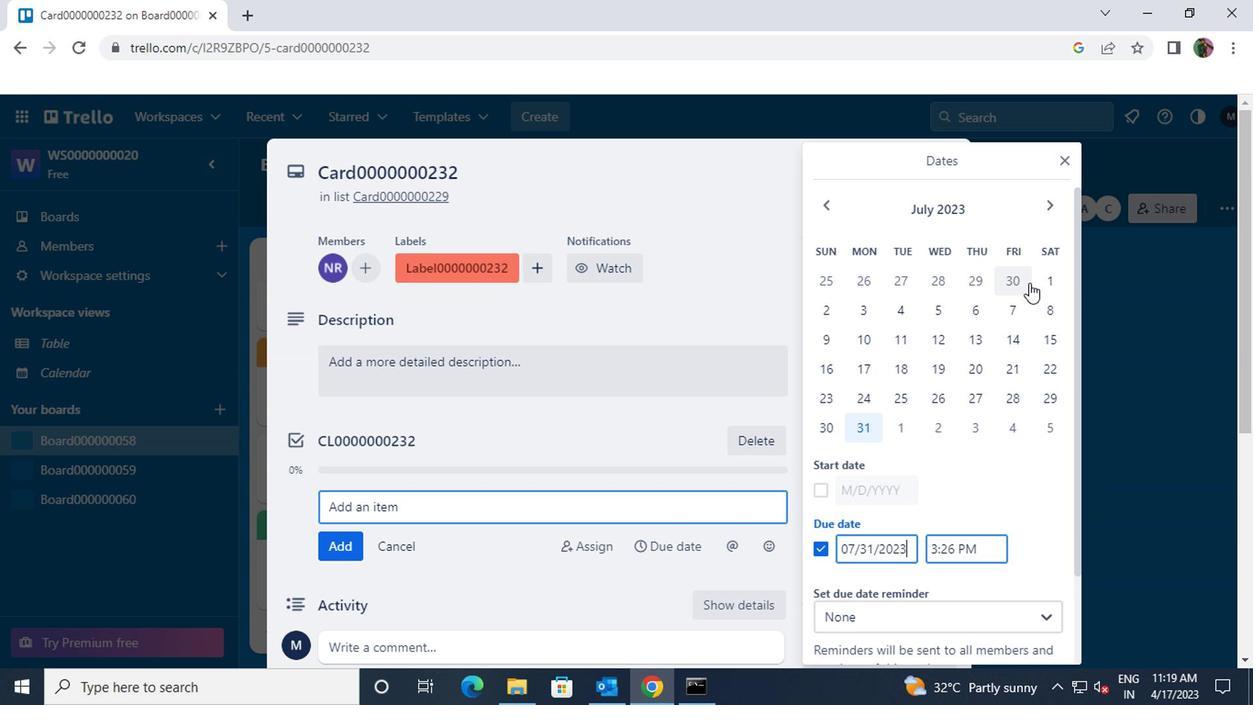 
Action: Mouse pressed left at (1045, 278)
Screenshot: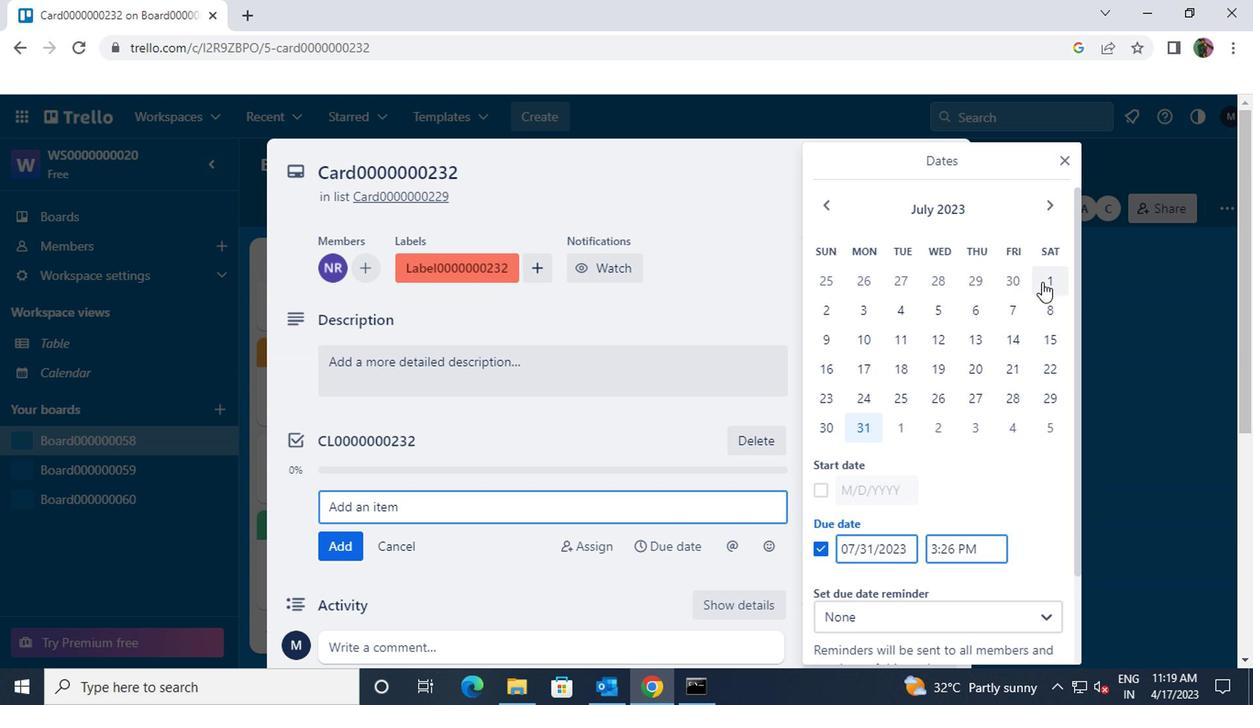 
Action: Mouse moved to (855, 430)
Screenshot: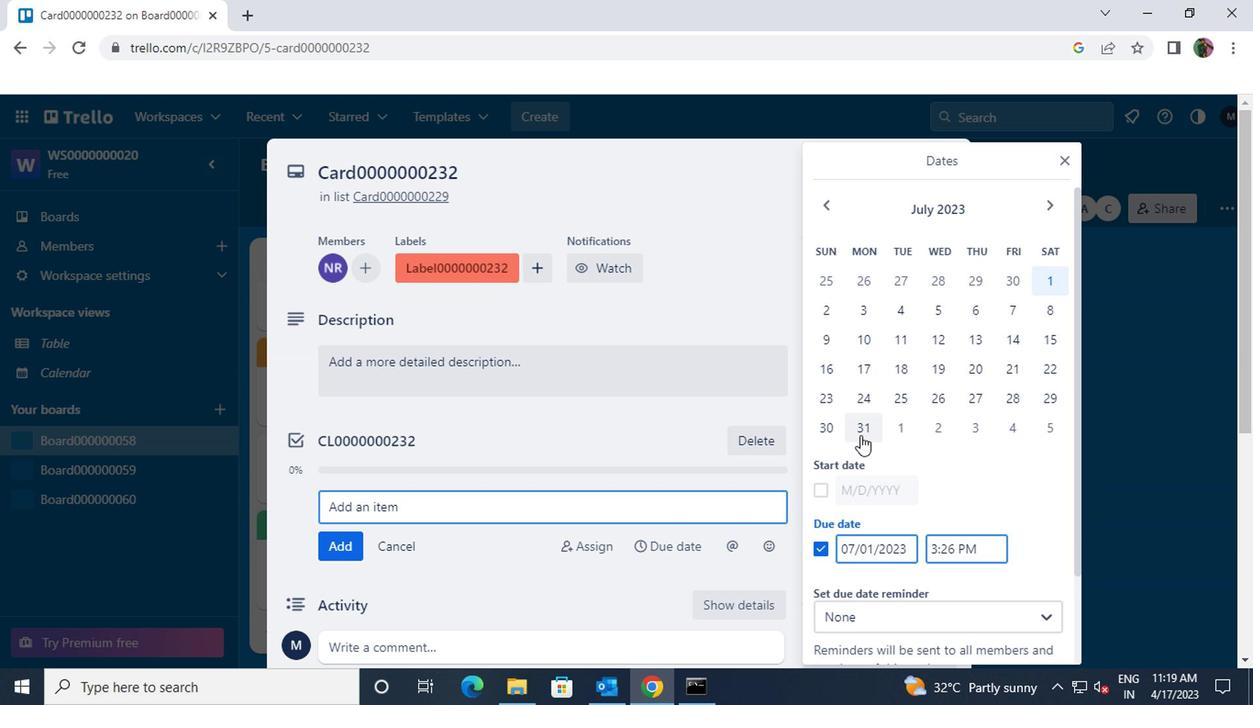 
Action: Mouse pressed left at (855, 430)
Screenshot: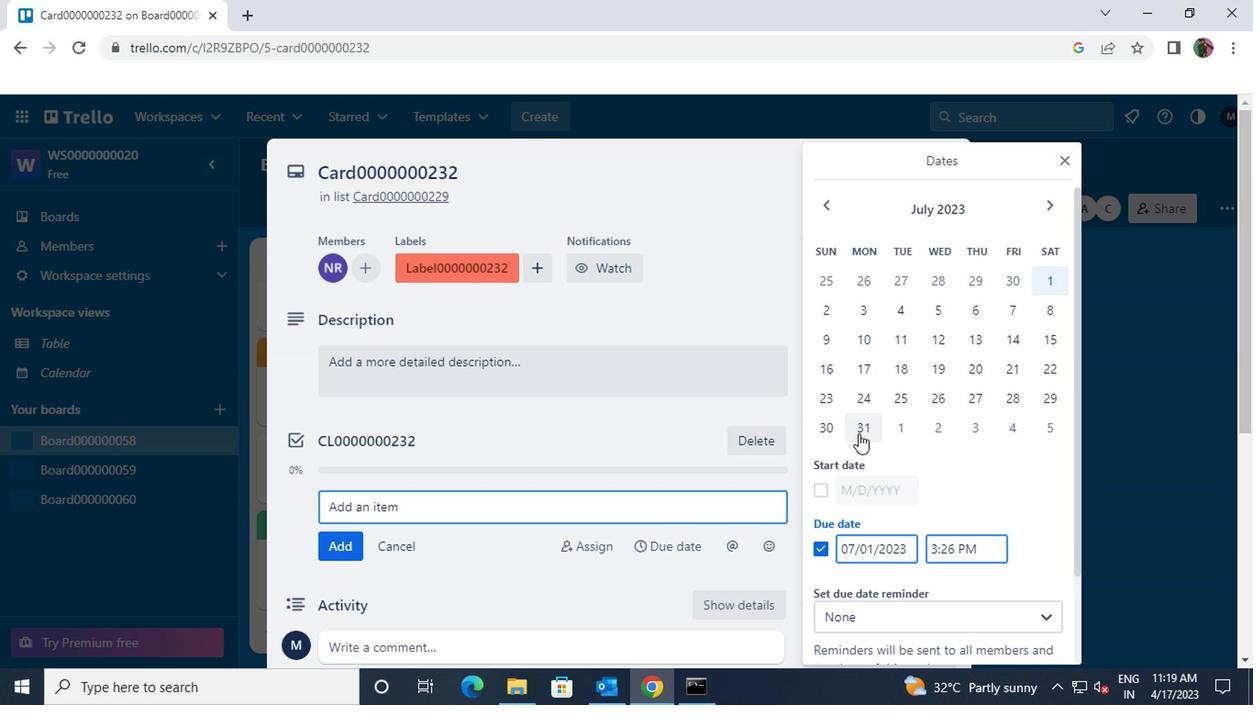 
Action: Mouse moved to (869, 427)
Screenshot: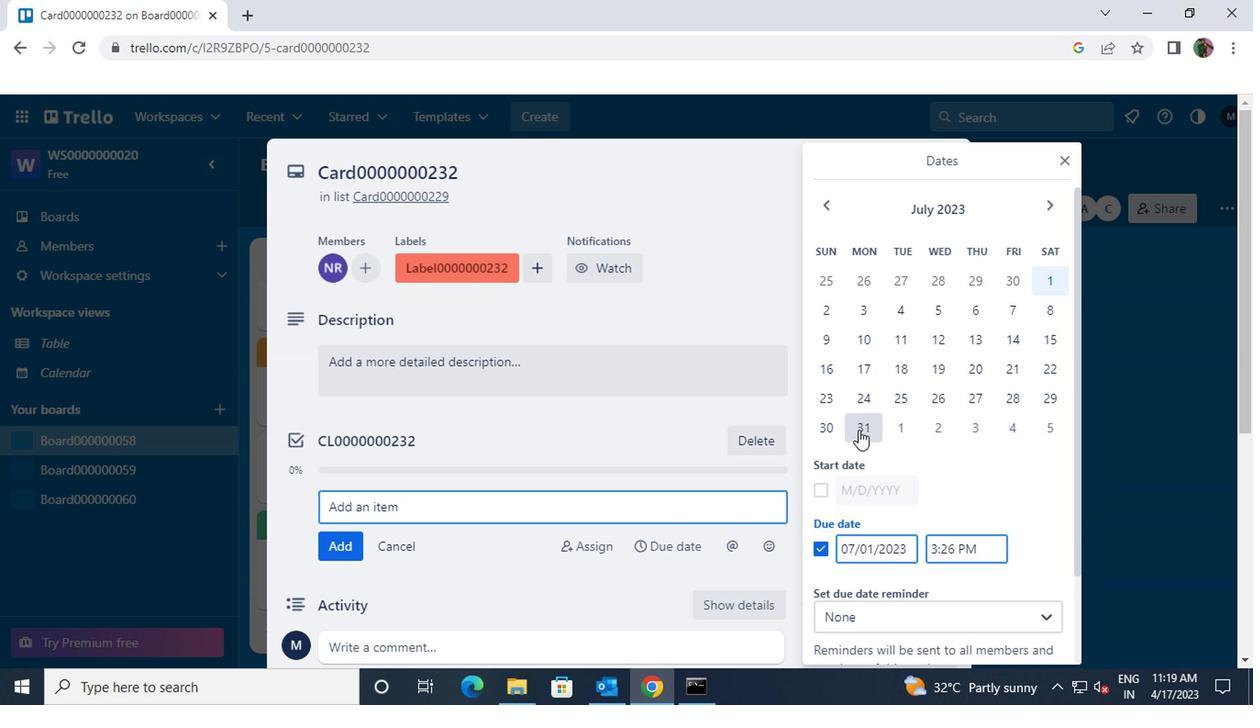 
Action: Mouse scrolled (869, 426) with delta (0, 0)
Screenshot: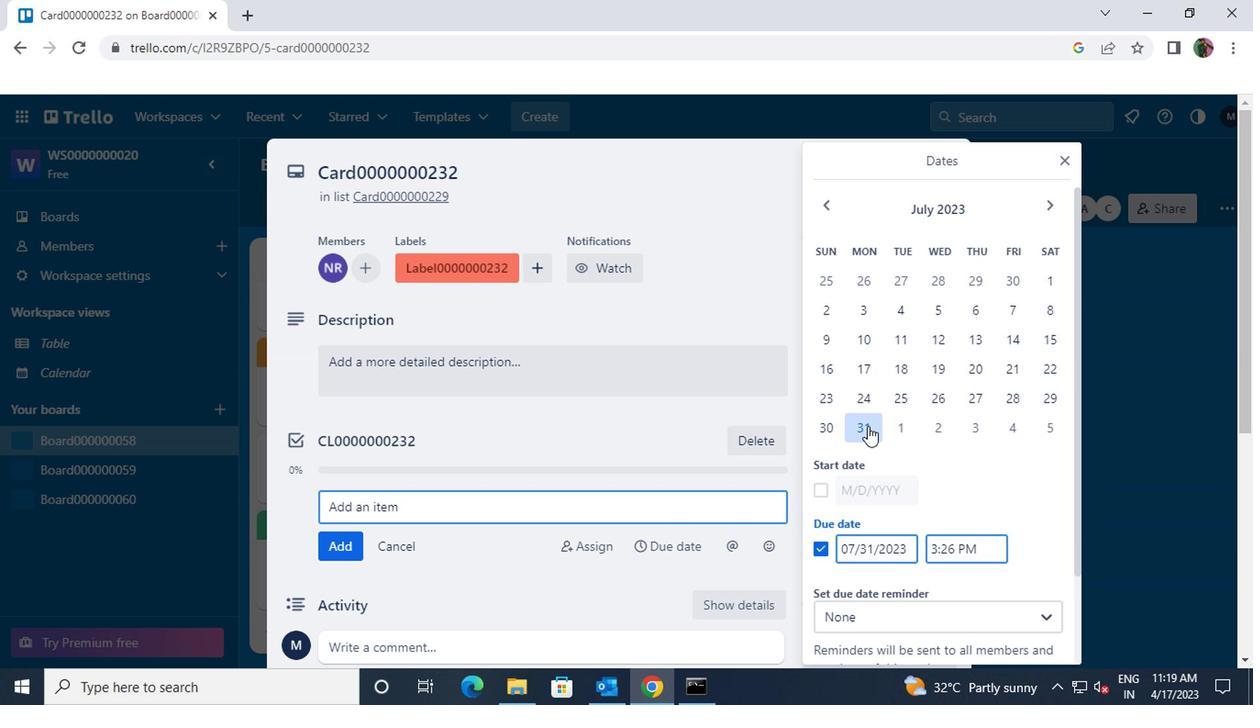 
Action: Mouse scrolled (869, 426) with delta (0, 0)
Screenshot: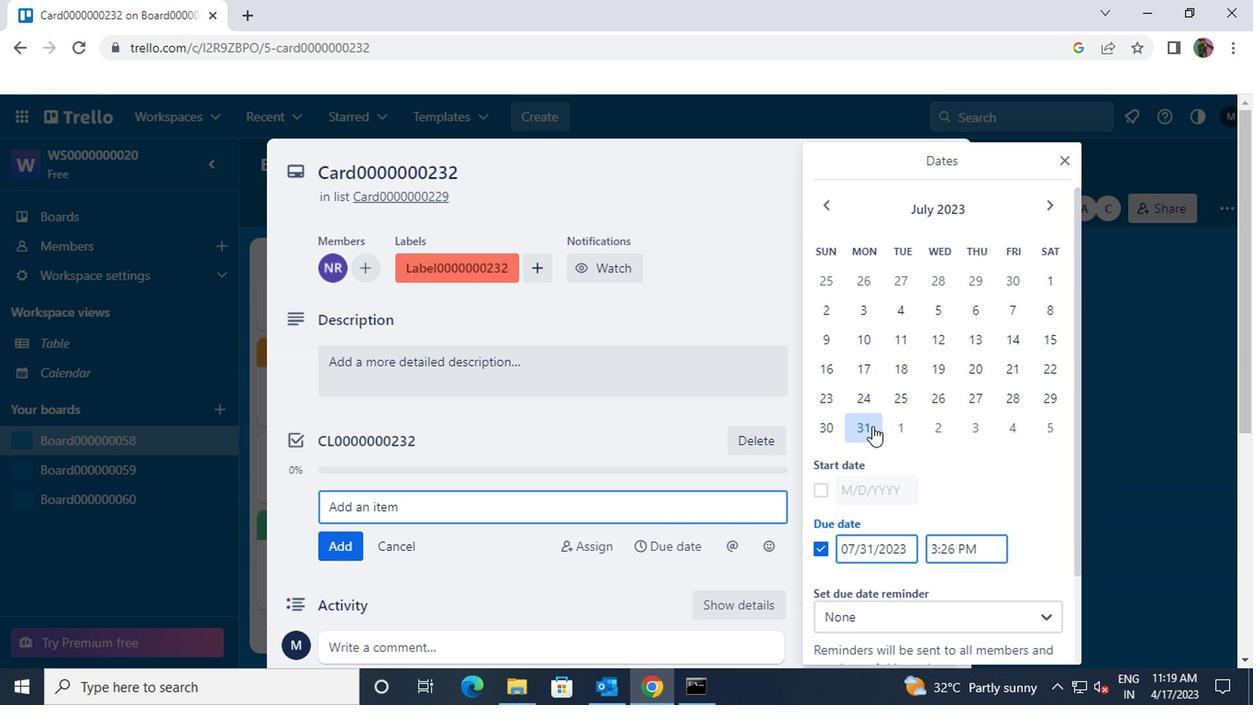 
Action: Mouse scrolled (869, 426) with delta (0, 0)
Screenshot: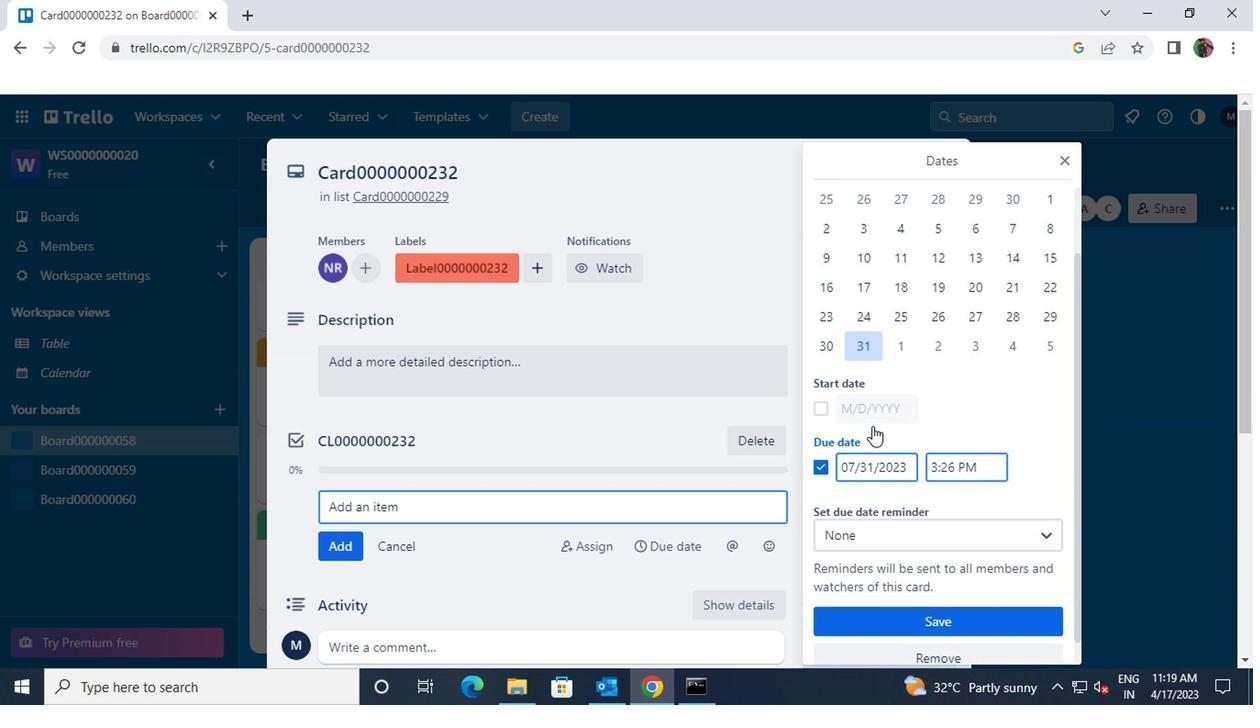 
Action: Mouse moved to (904, 591)
Screenshot: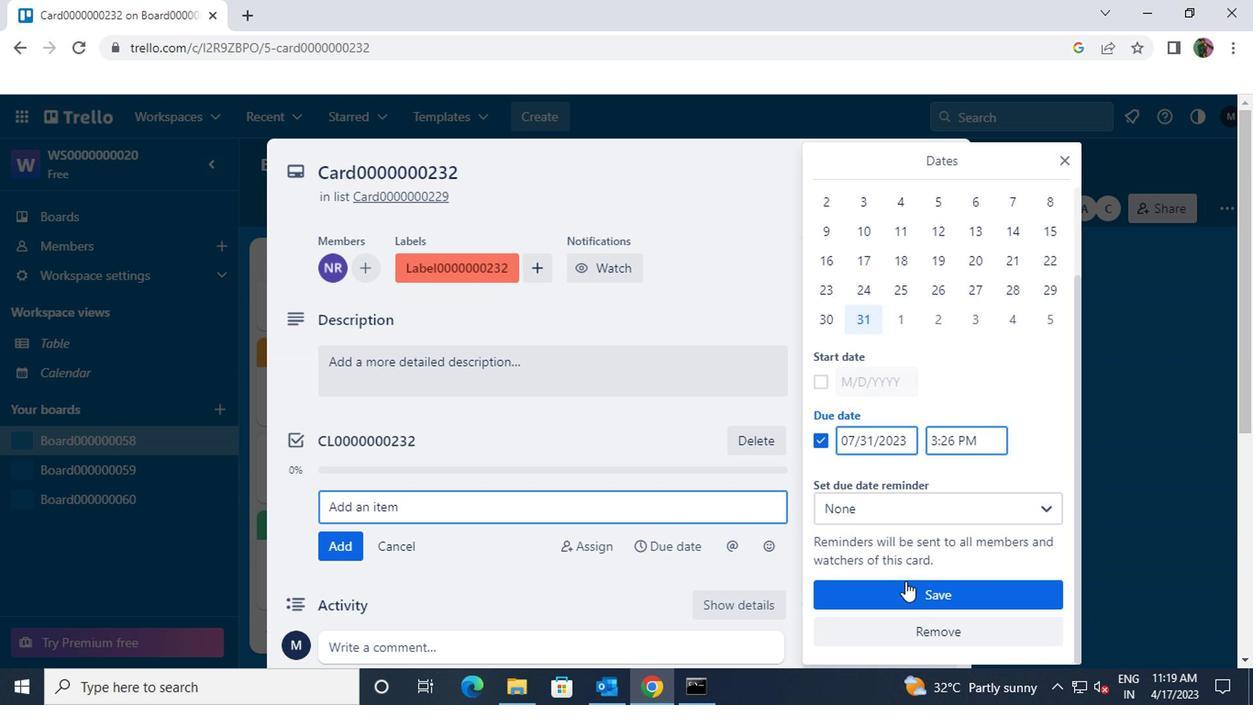 
Action: Mouse pressed left at (904, 591)
Screenshot: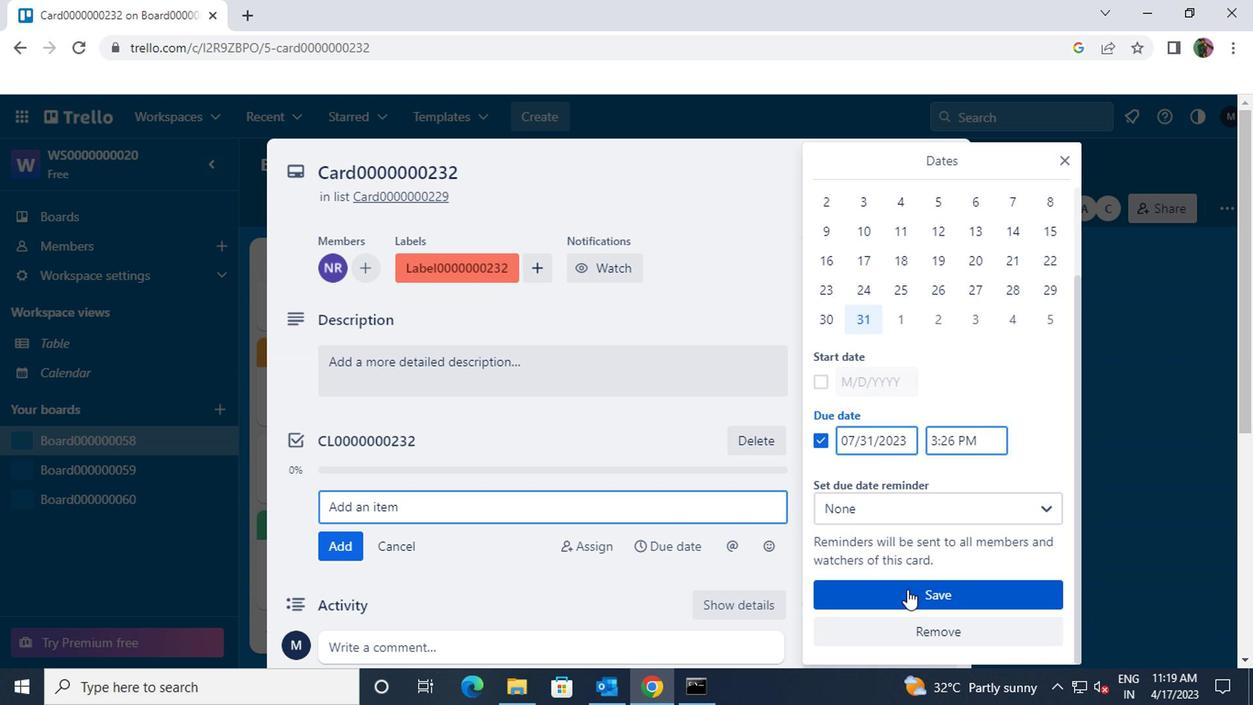 
